 Task: Look for space in Surkhpur, Pakistan from 6th June, 2023 to 8th June, 2023 for 2 adults in price range Rs.7000 to Rs.12000. Place can be private room with 1  bedroom having 2 beds and 1 bathroom. Property type can be house, flat, guest house. Amenities needed are: wifi. Booking option can be shelf check-in. Required host language is English.
Action: Mouse moved to (573, 116)
Screenshot: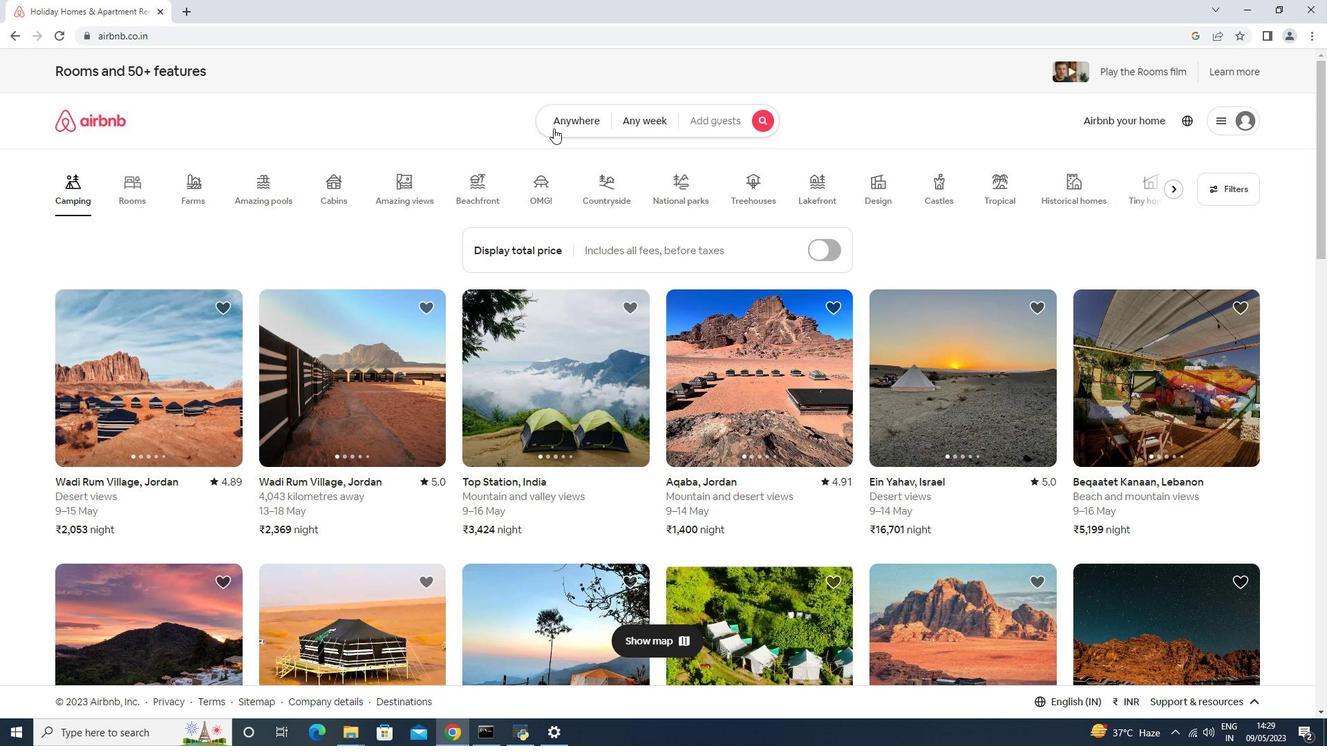 
Action: Mouse pressed left at (573, 116)
Screenshot: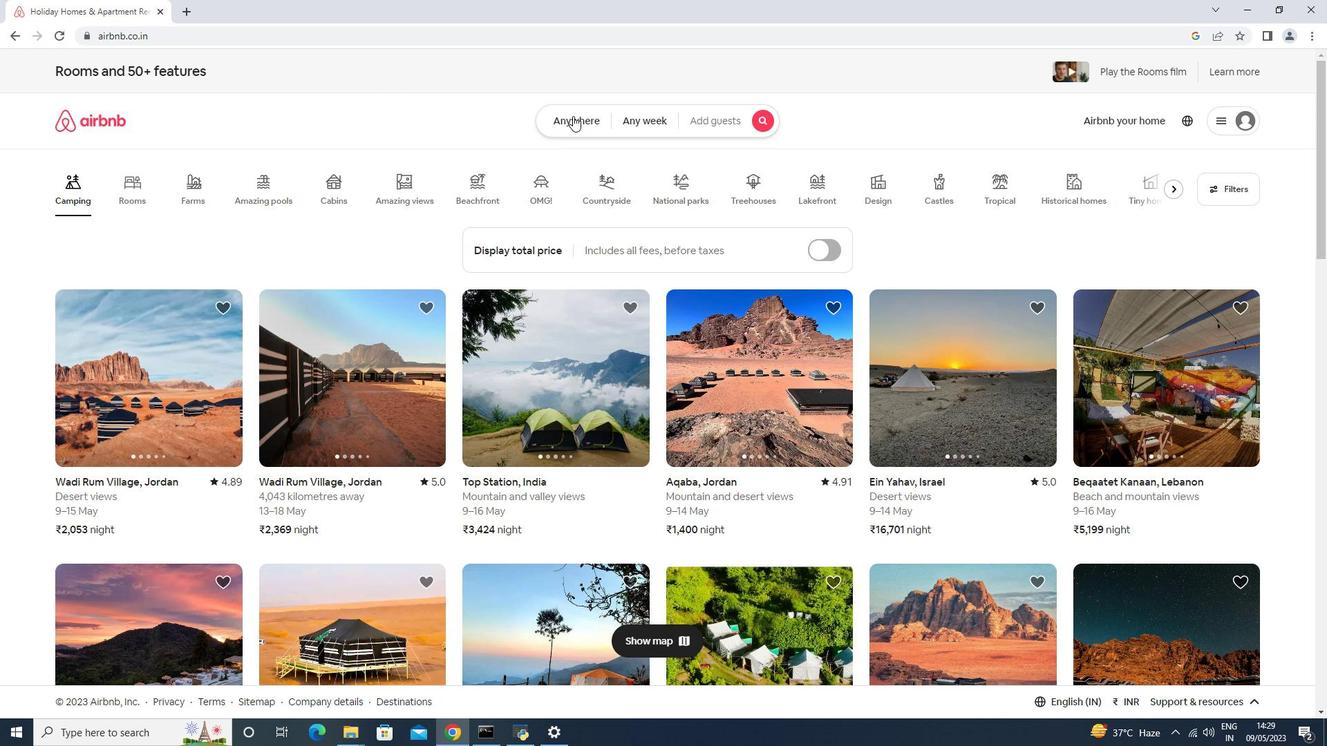 
Action: Mouse moved to (501, 167)
Screenshot: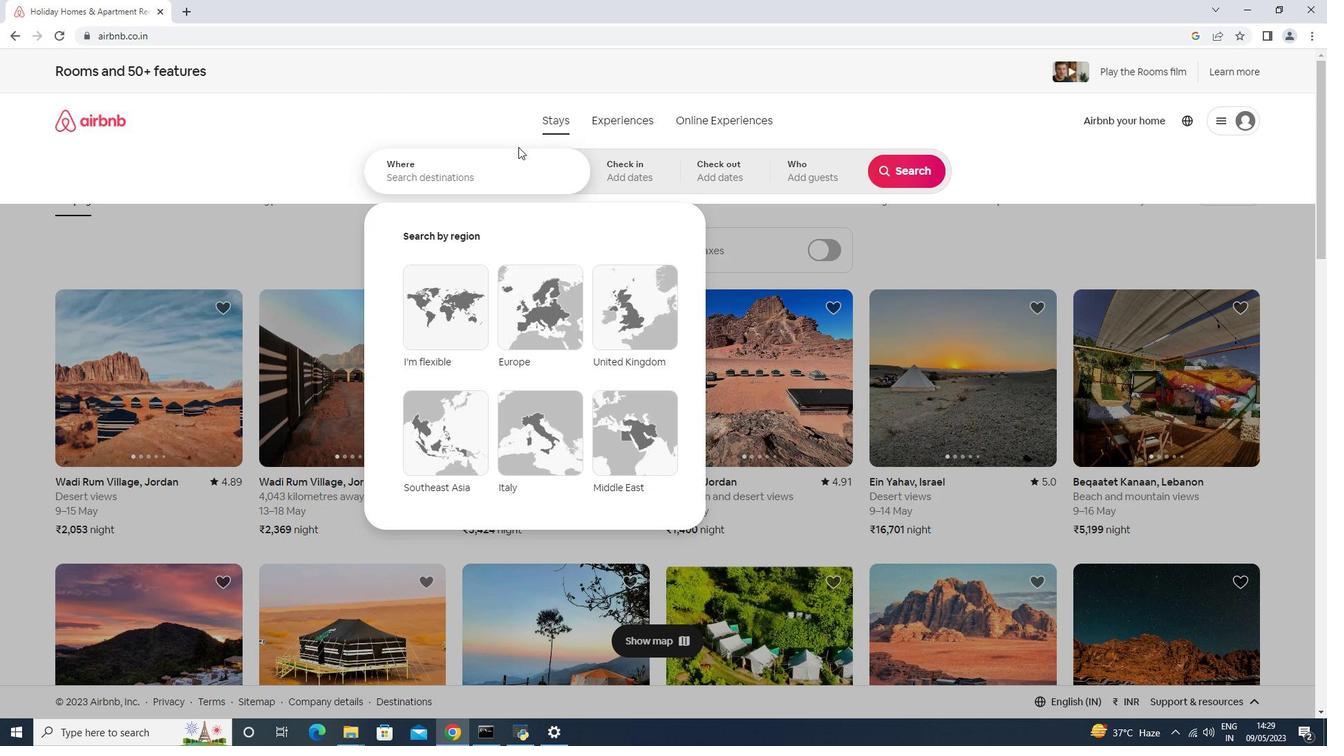 
Action: Mouse pressed left at (501, 167)
Screenshot: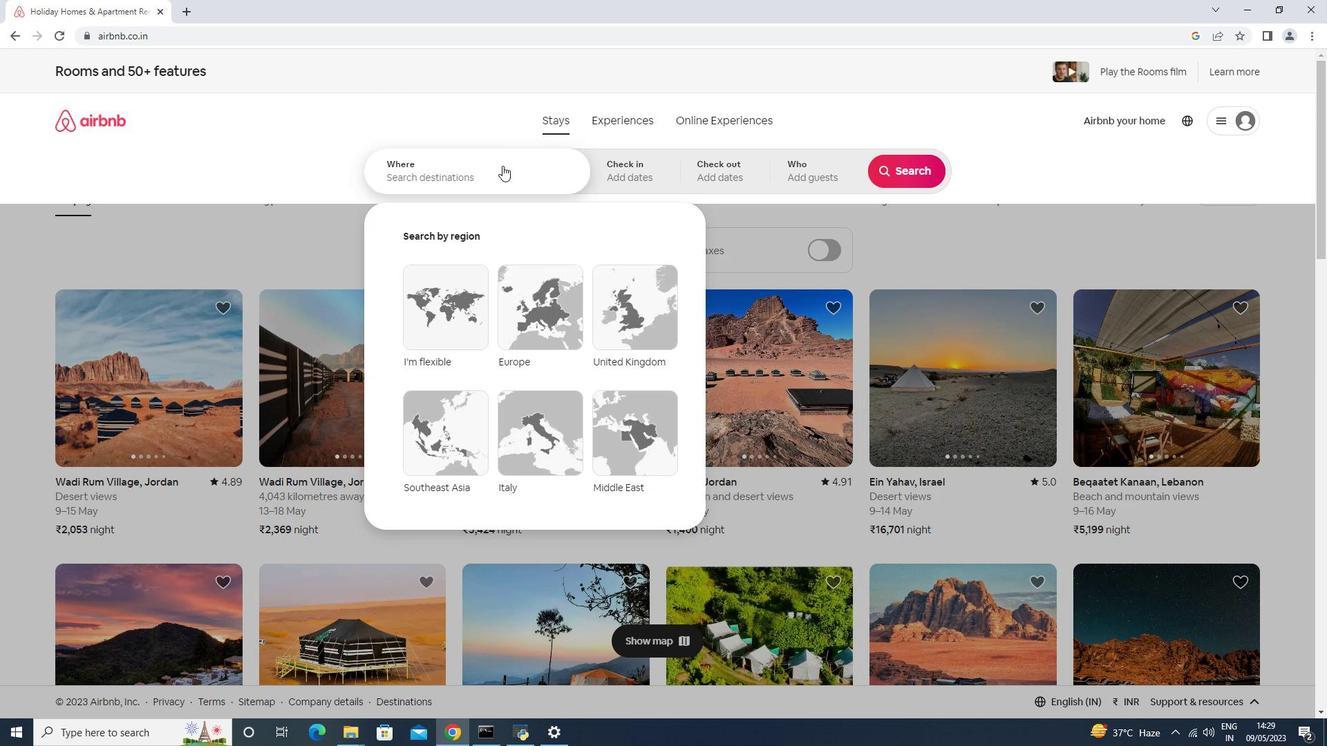 
Action: Key pressed <Key.shift>Surkhpu,<Key.space><Key.shift>Pakistan<Key.down><Key.enter>
Screenshot: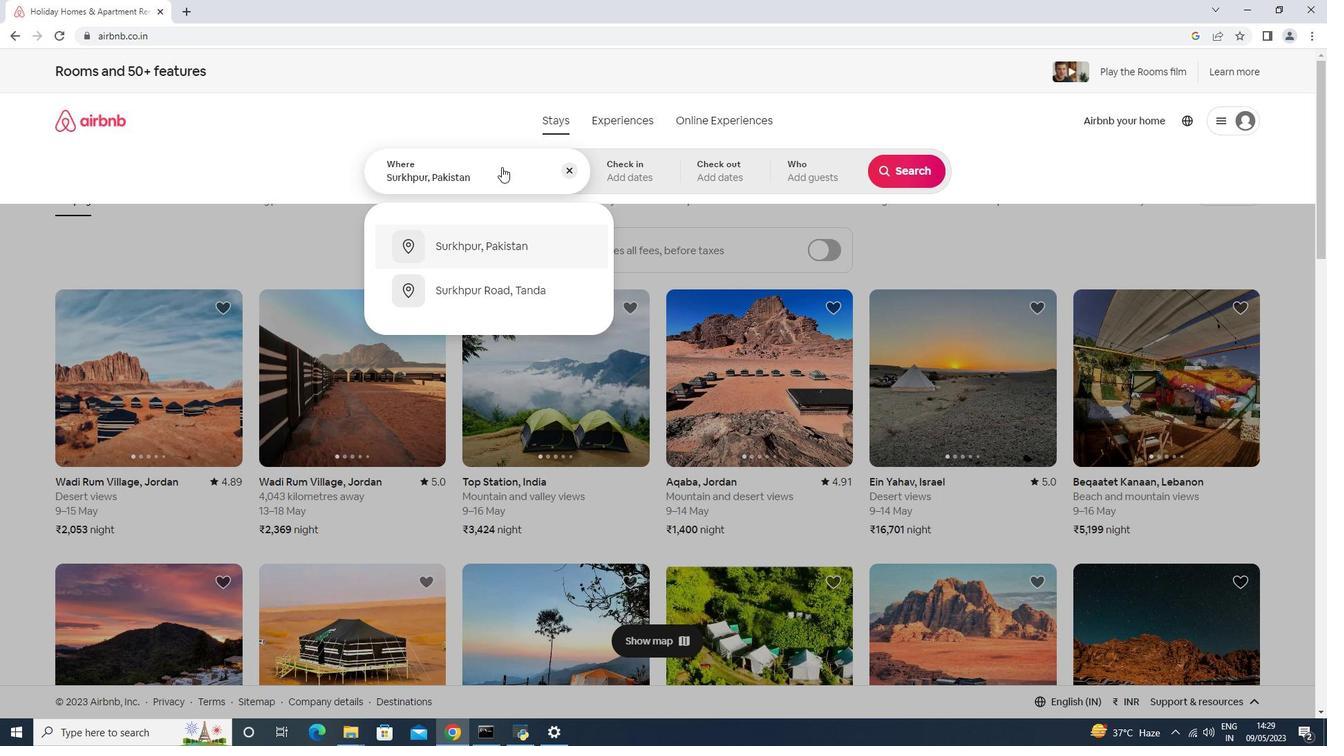 
Action: Mouse moved to (767, 375)
Screenshot: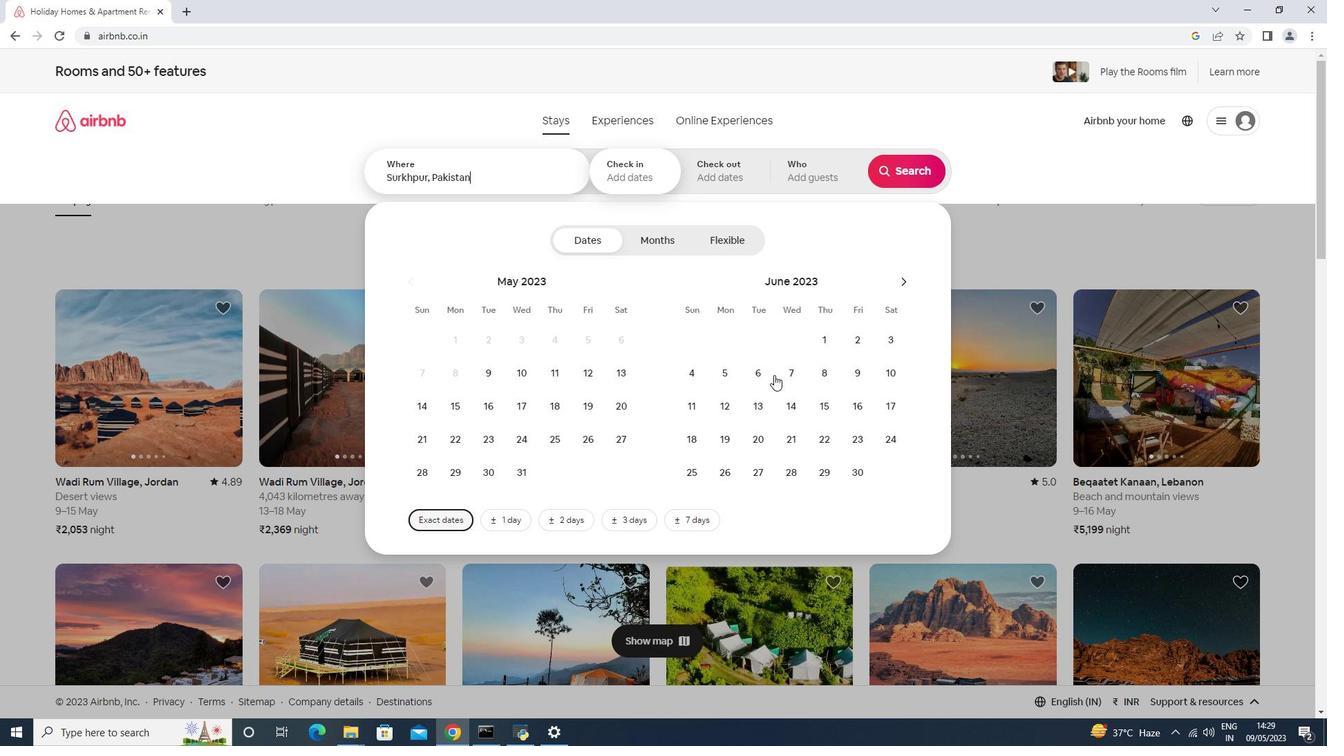 
Action: Mouse pressed left at (767, 375)
Screenshot: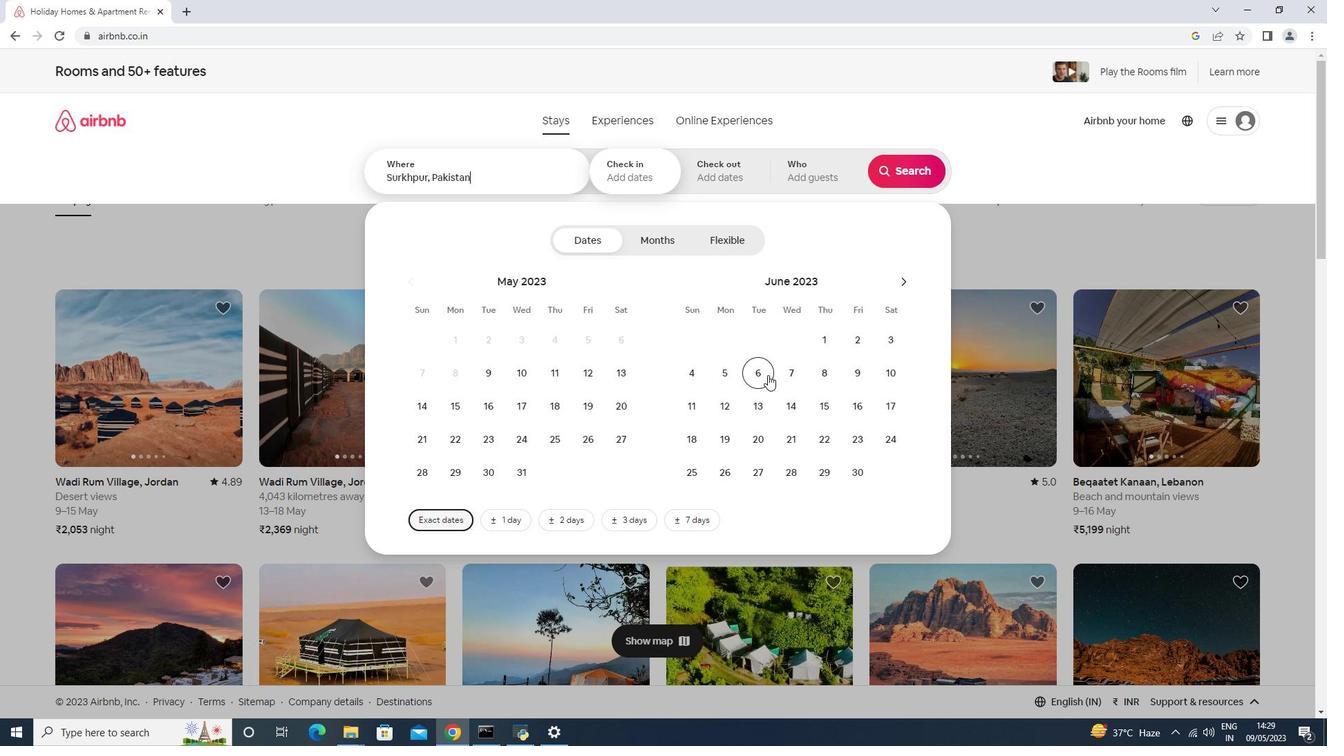 
Action: Mouse moved to (824, 372)
Screenshot: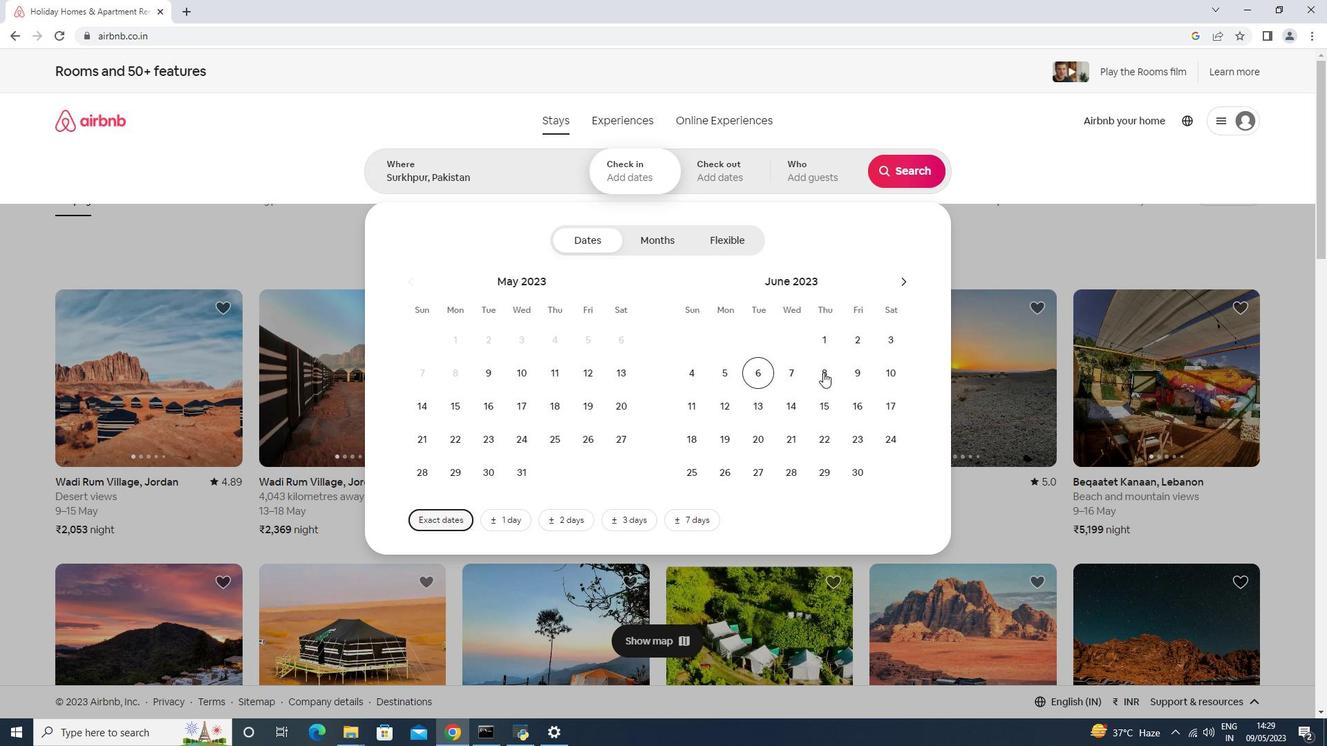 
Action: Mouse pressed left at (824, 372)
Screenshot: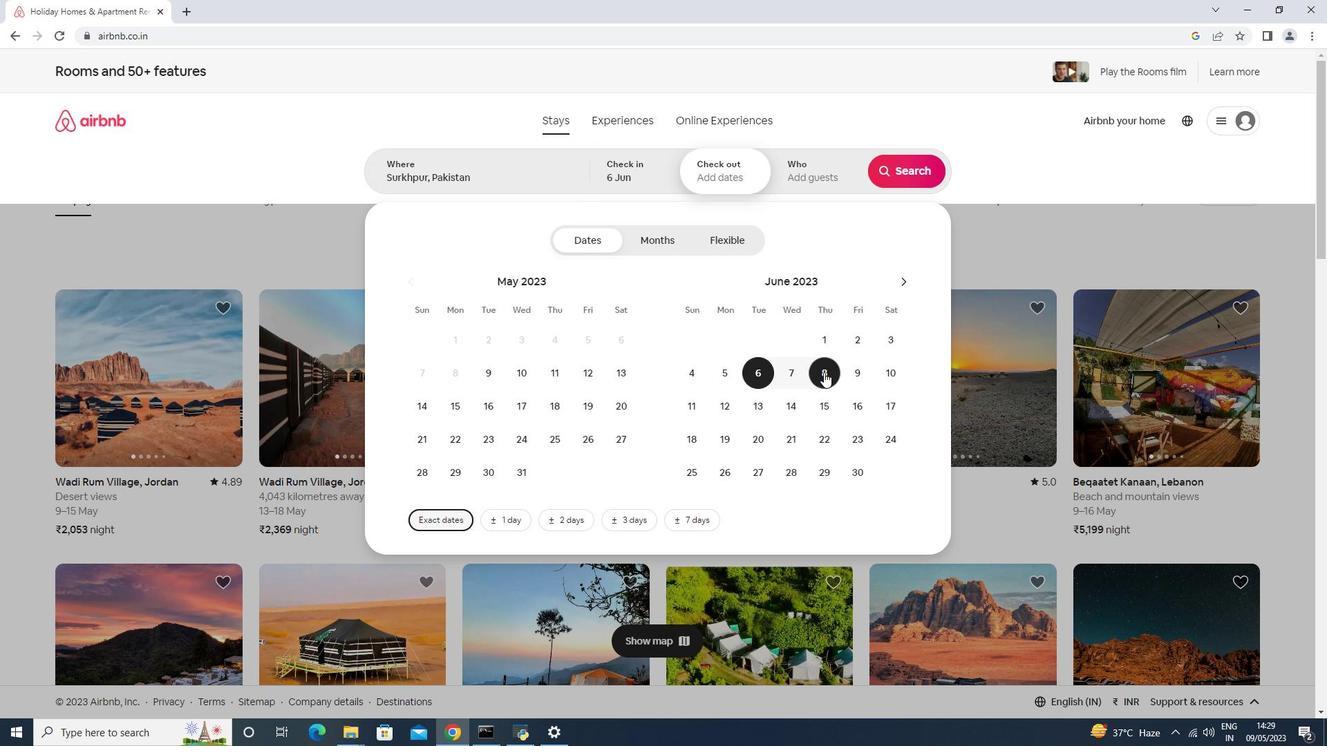 
Action: Mouse moved to (811, 188)
Screenshot: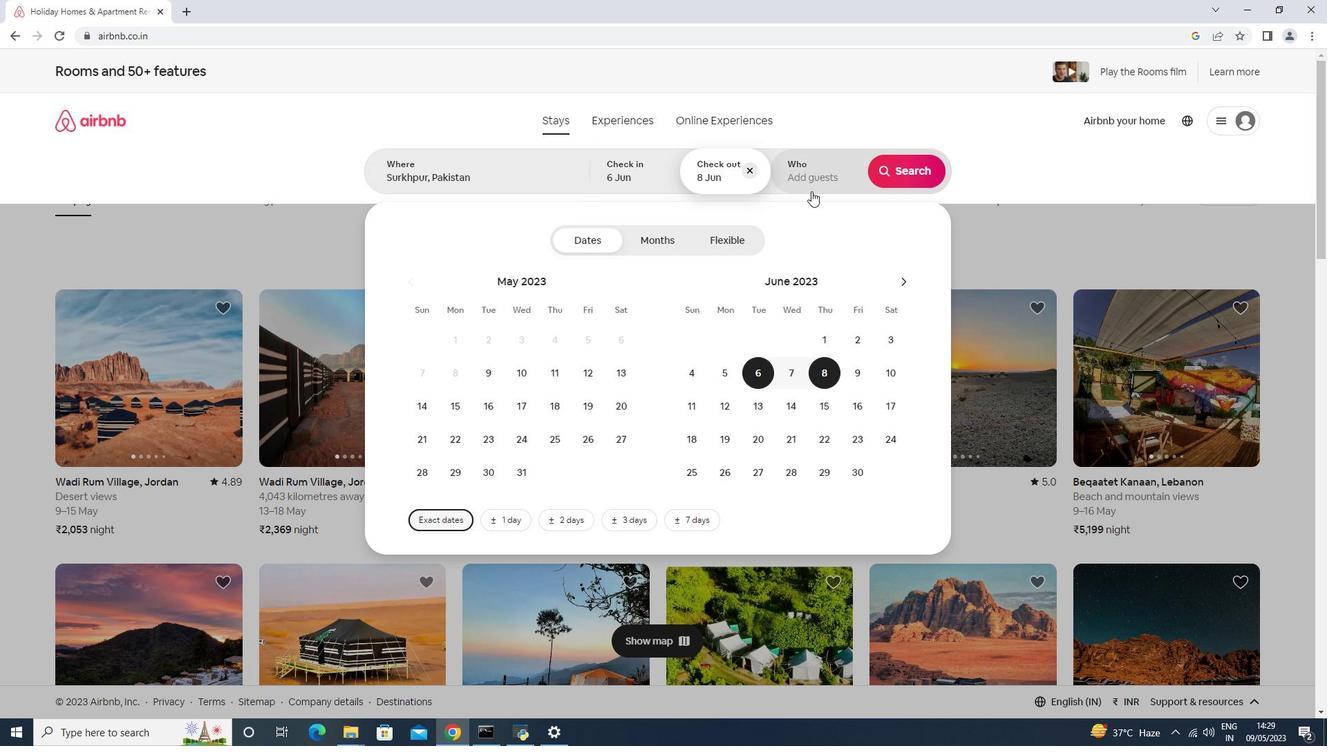 
Action: Mouse pressed left at (811, 188)
Screenshot: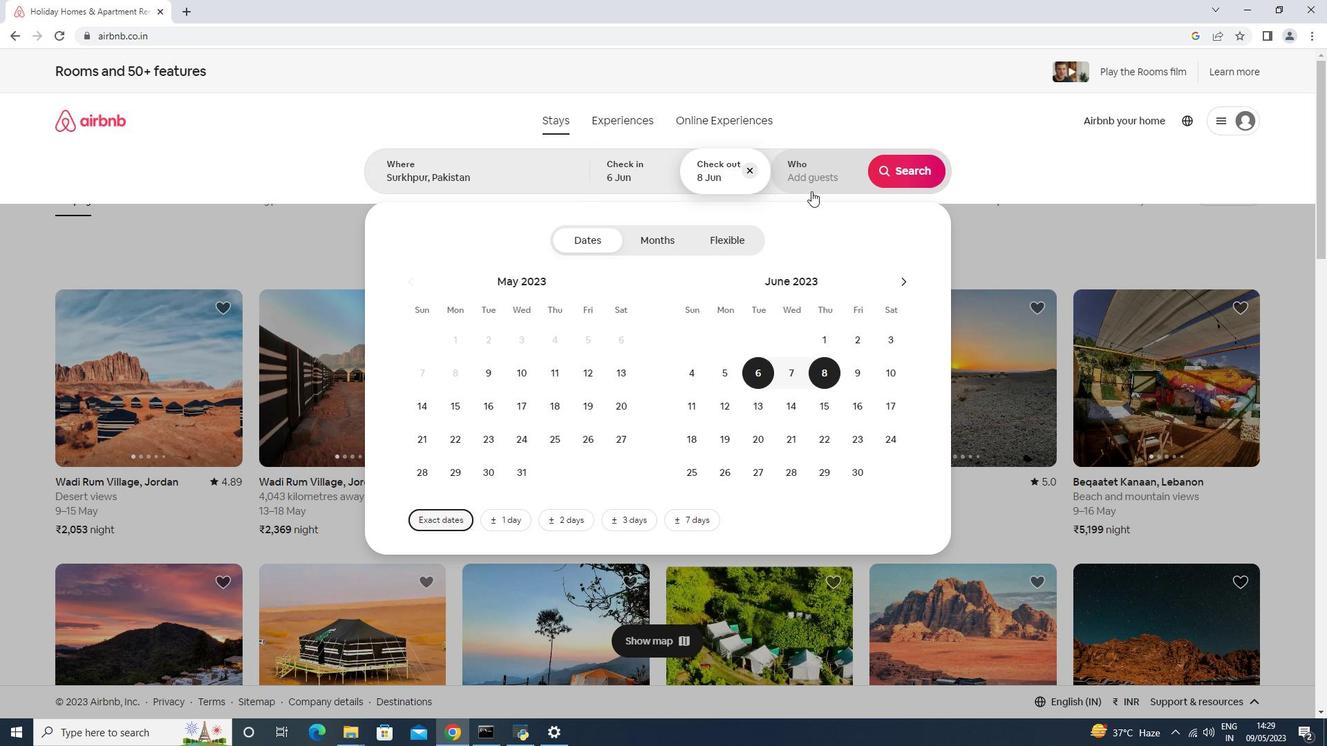 
Action: Mouse moved to (902, 244)
Screenshot: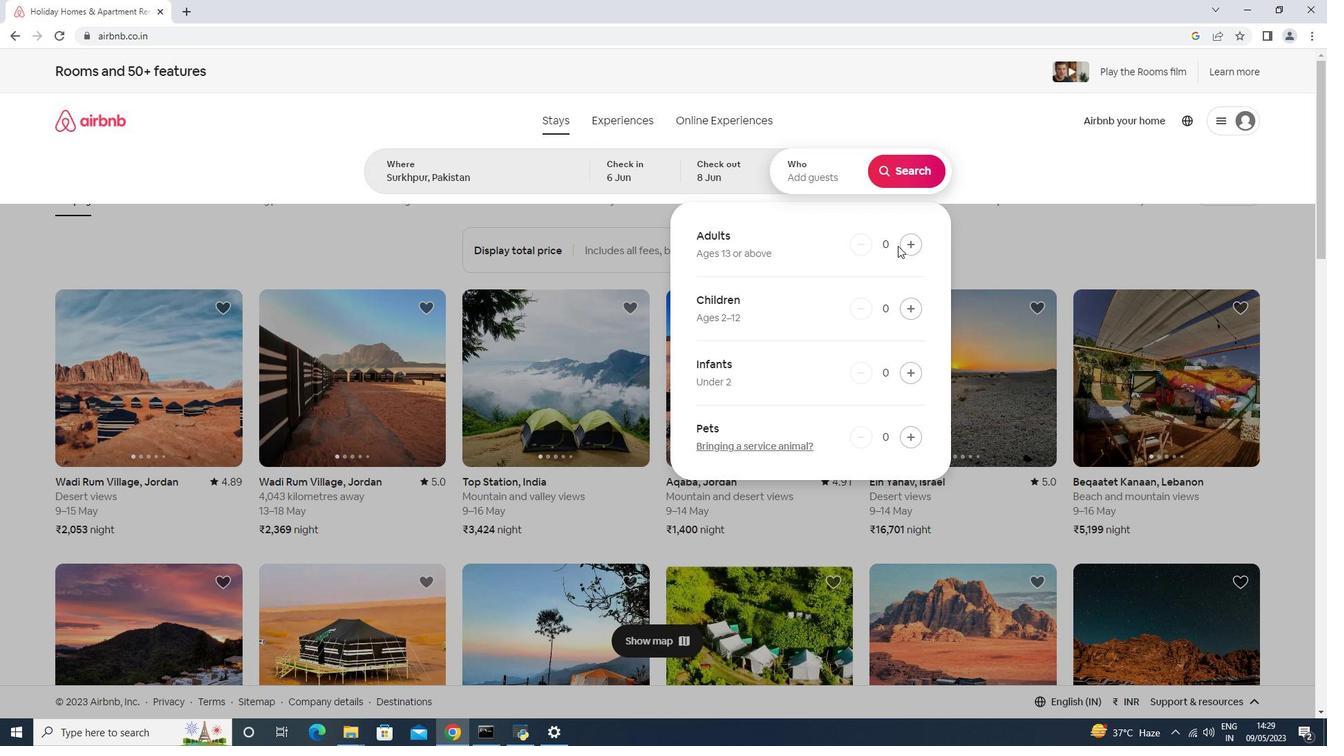 
Action: Mouse pressed left at (902, 244)
Screenshot: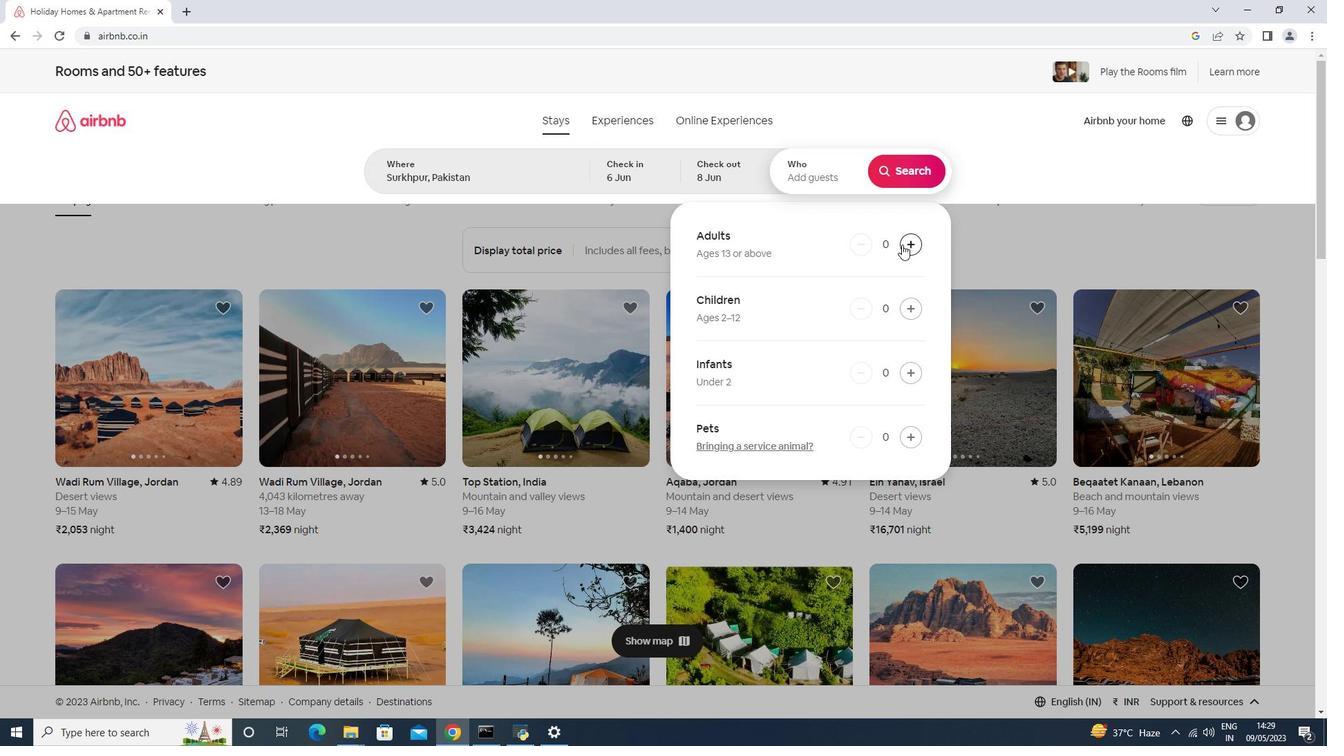 
Action: Mouse pressed left at (902, 244)
Screenshot: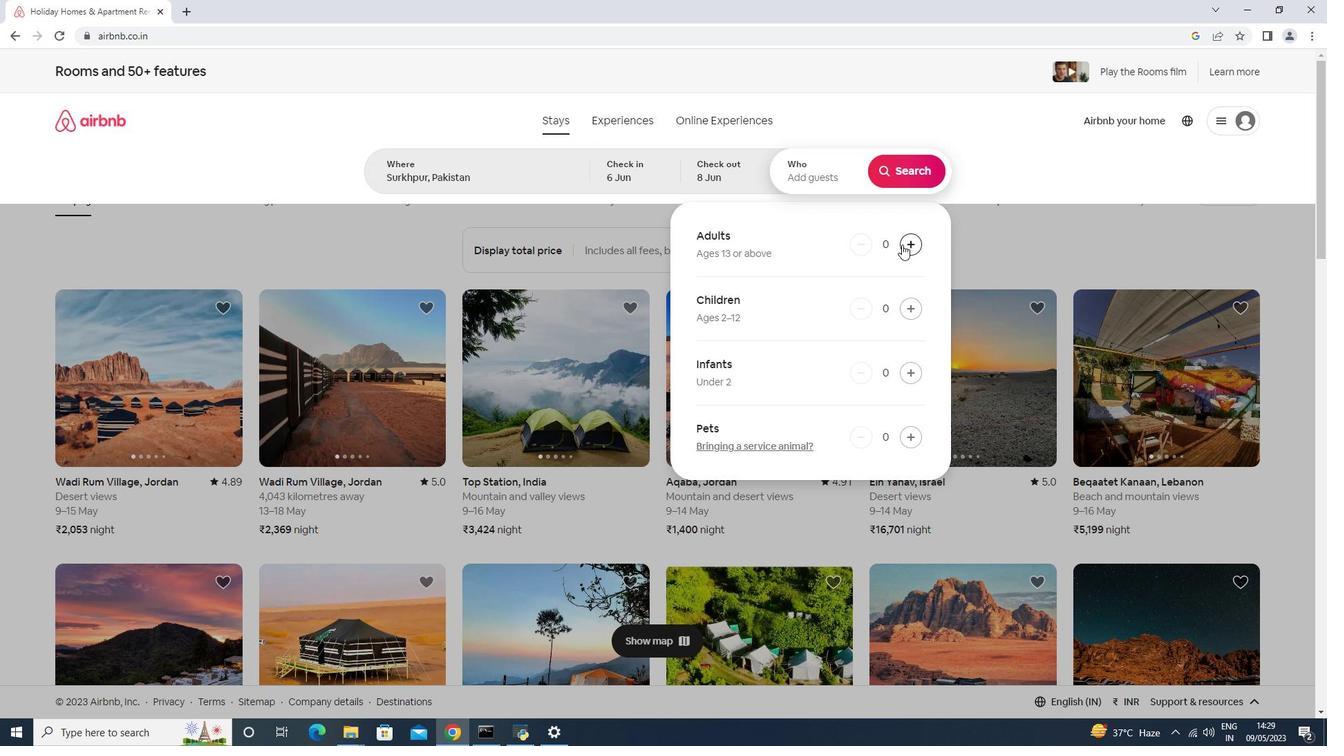 
Action: Mouse moved to (902, 172)
Screenshot: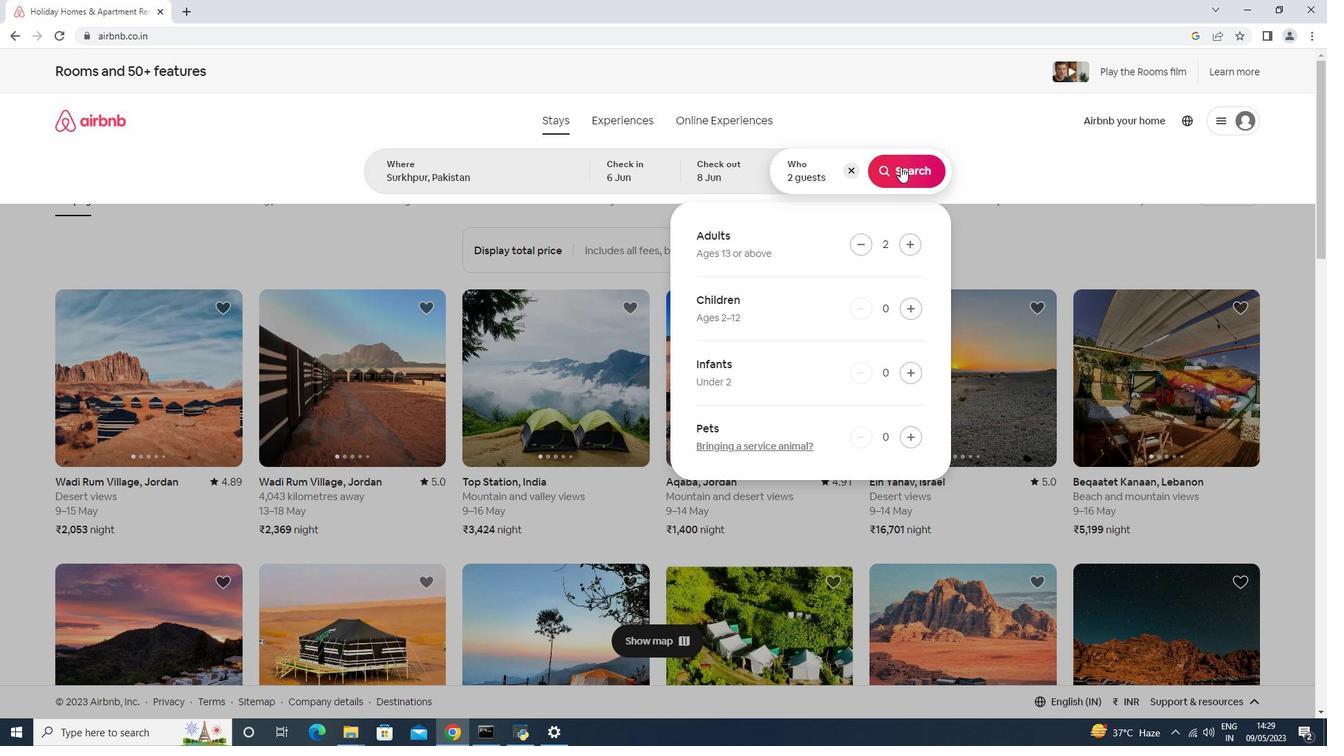 
Action: Mouse pressed left at (902, 172)
Screenshot: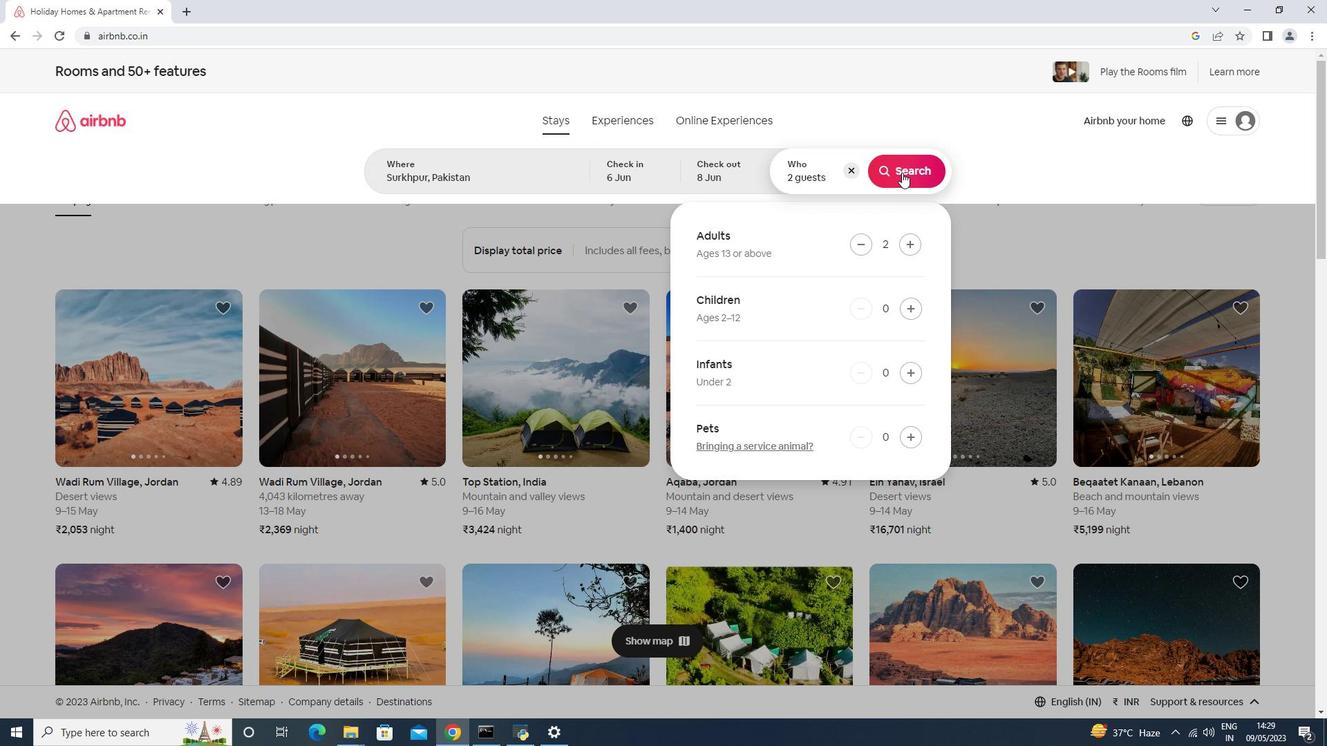 
Action: Mouse moved to (1246, 129)
Screenshot: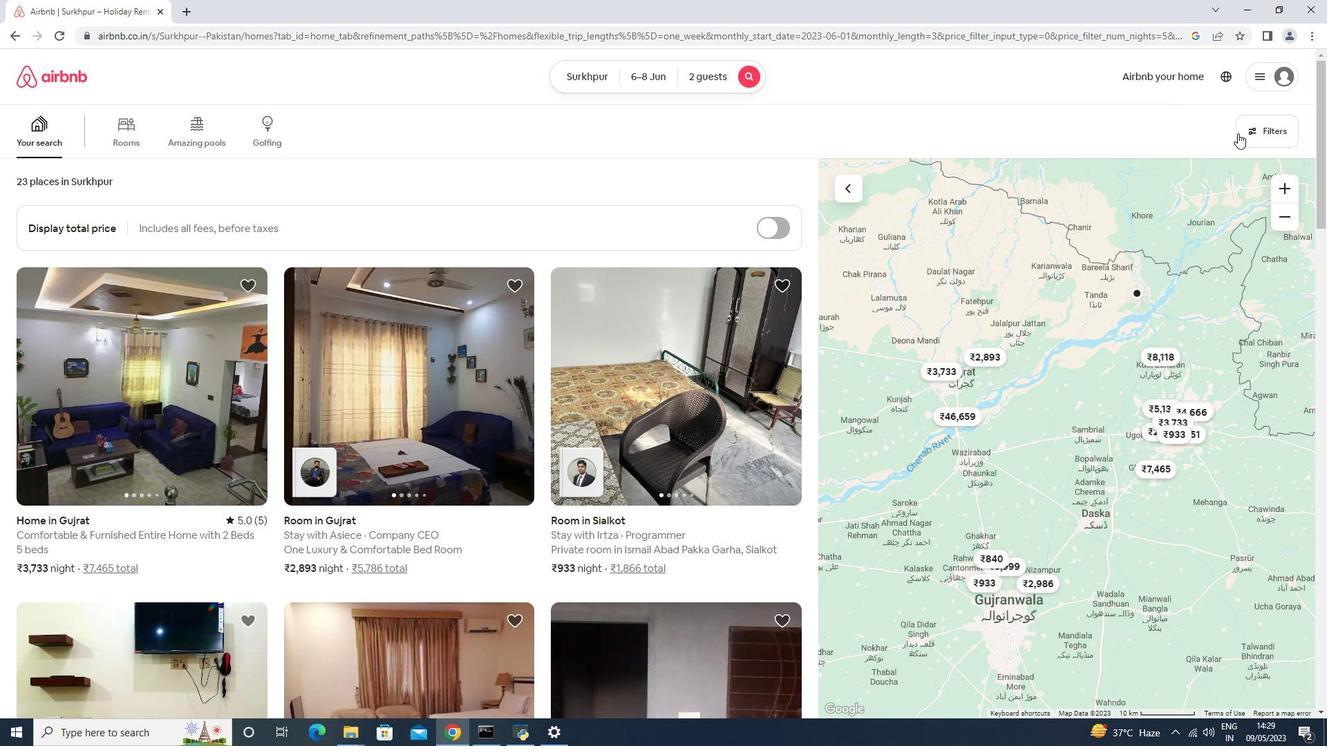 
Action: Mouse pressed left at (1246, 129)
Screenshot: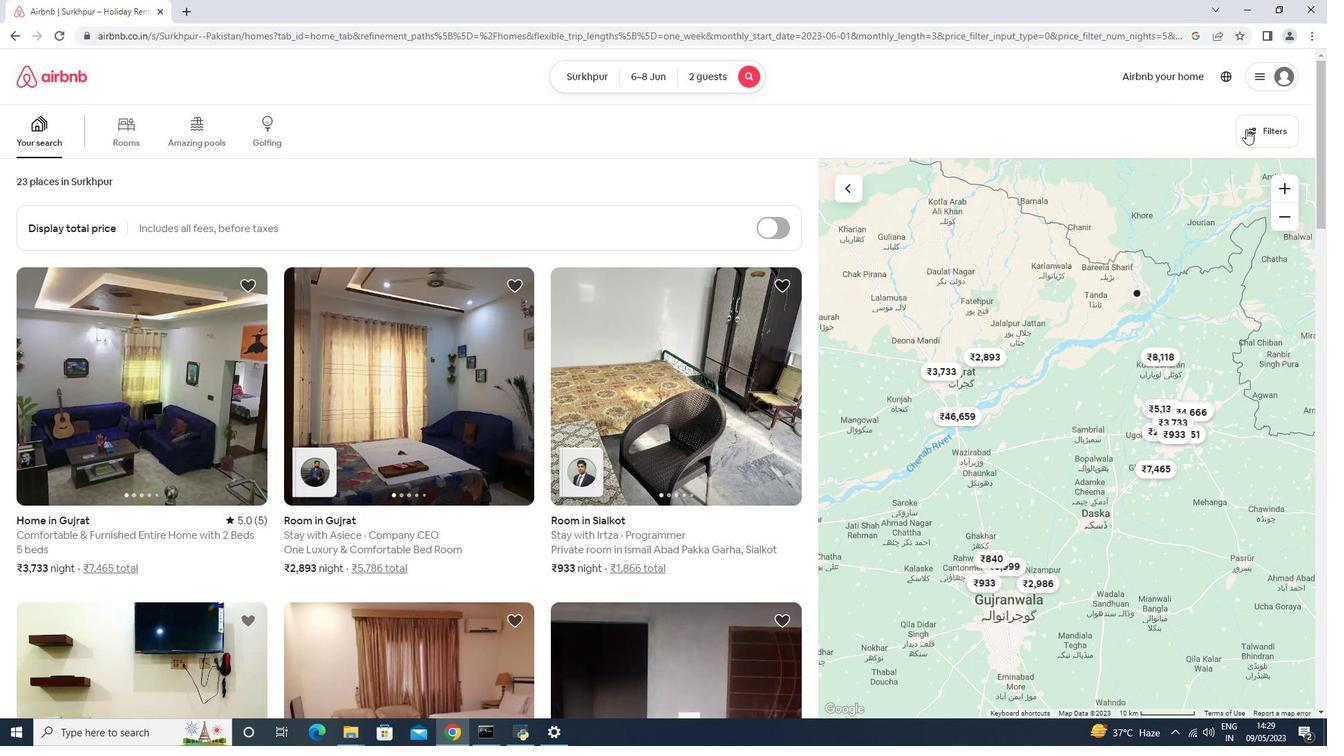
Action: Mouse moved to (583, 460)
Screenshot: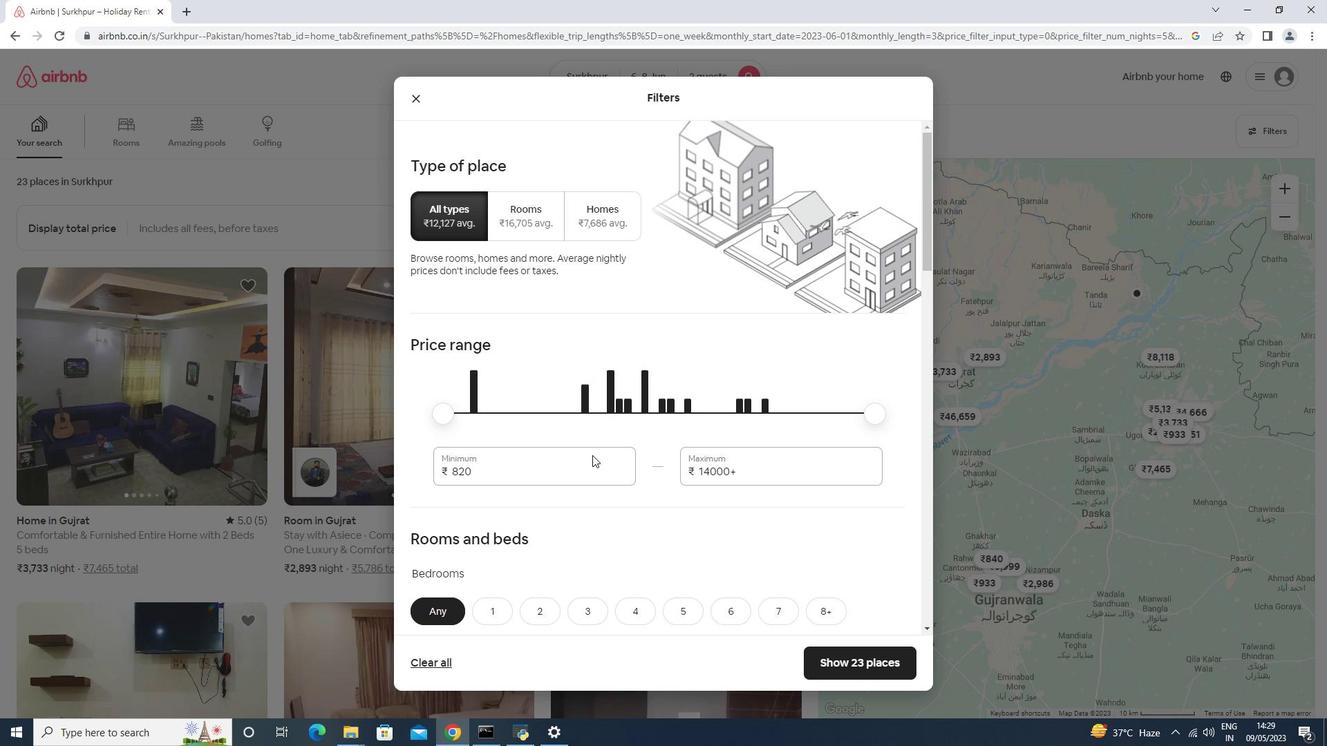 
Action: Mouse pressed left at (583, 460)
Screenshot: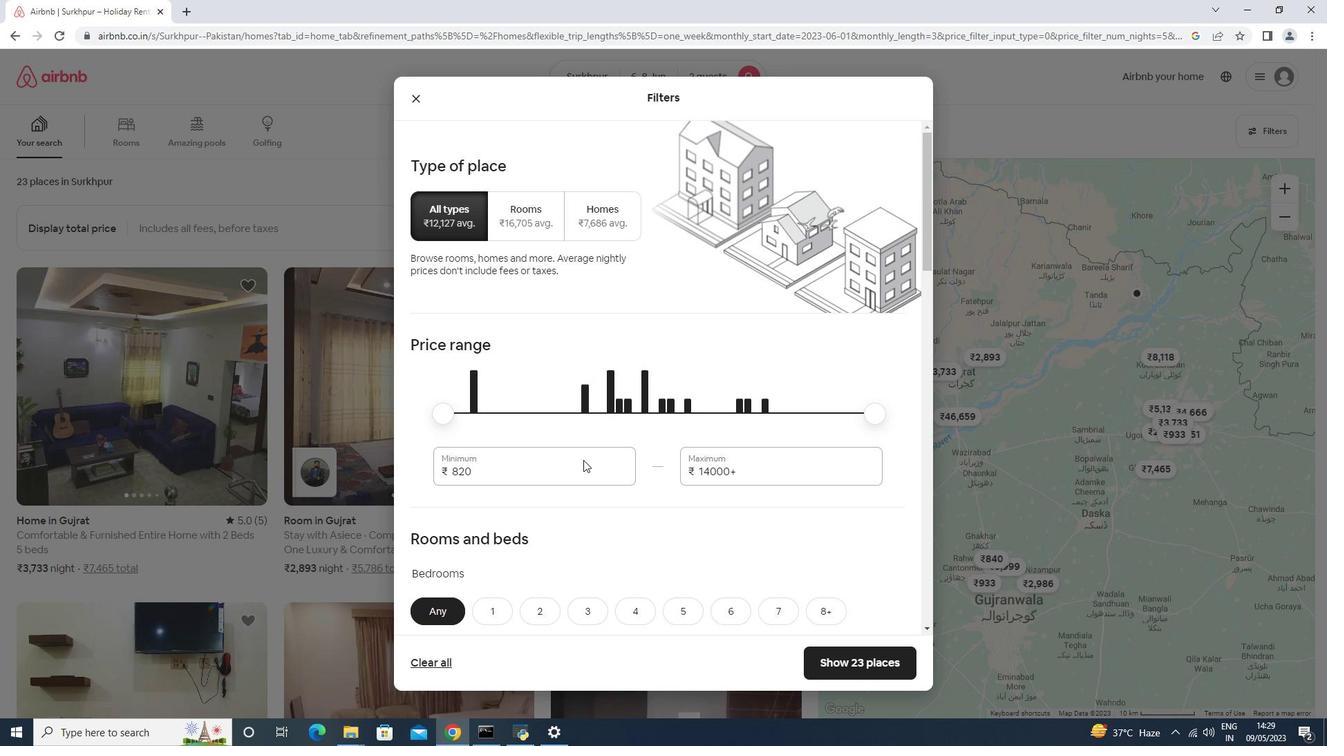 
Action: Key pressed <Key.backspace><Key.backspace><Key.backspace>7000<Key.tab>12000
Screenshot: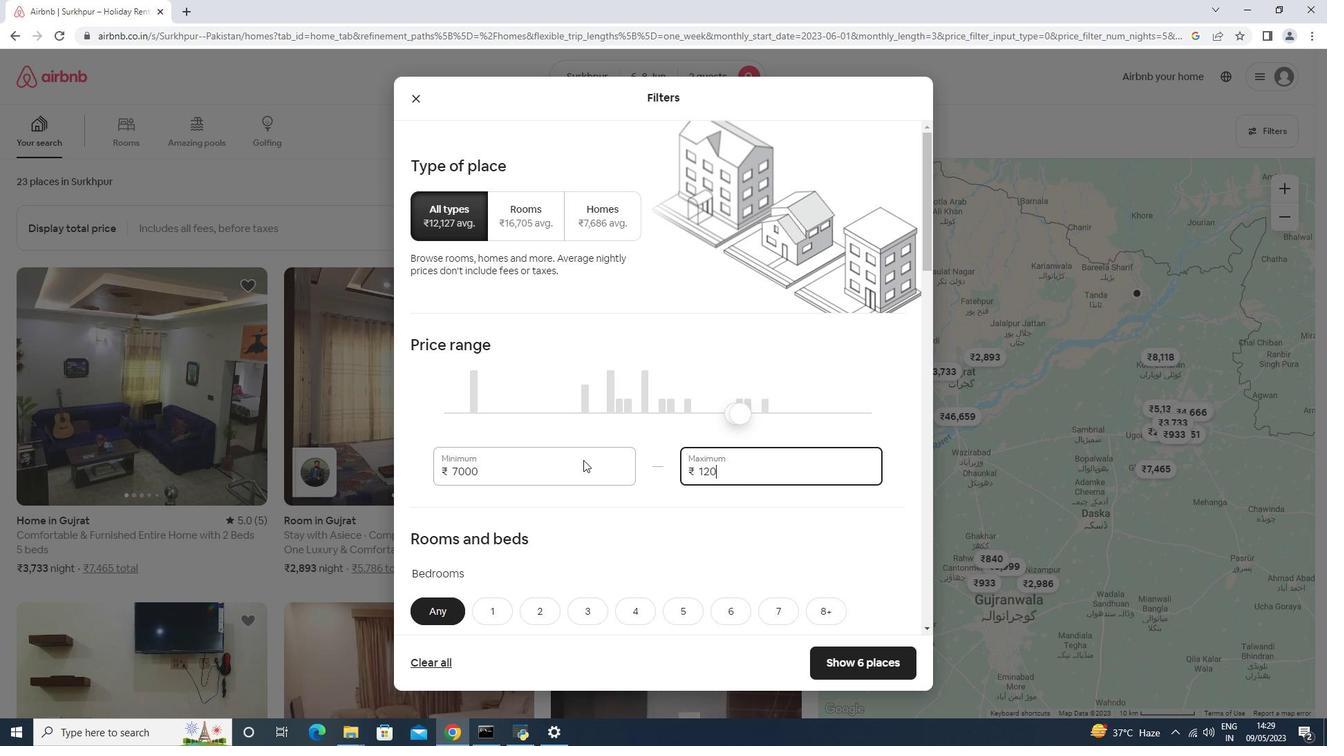 
Action: Mouse moved to (581, 460)
Screenshot: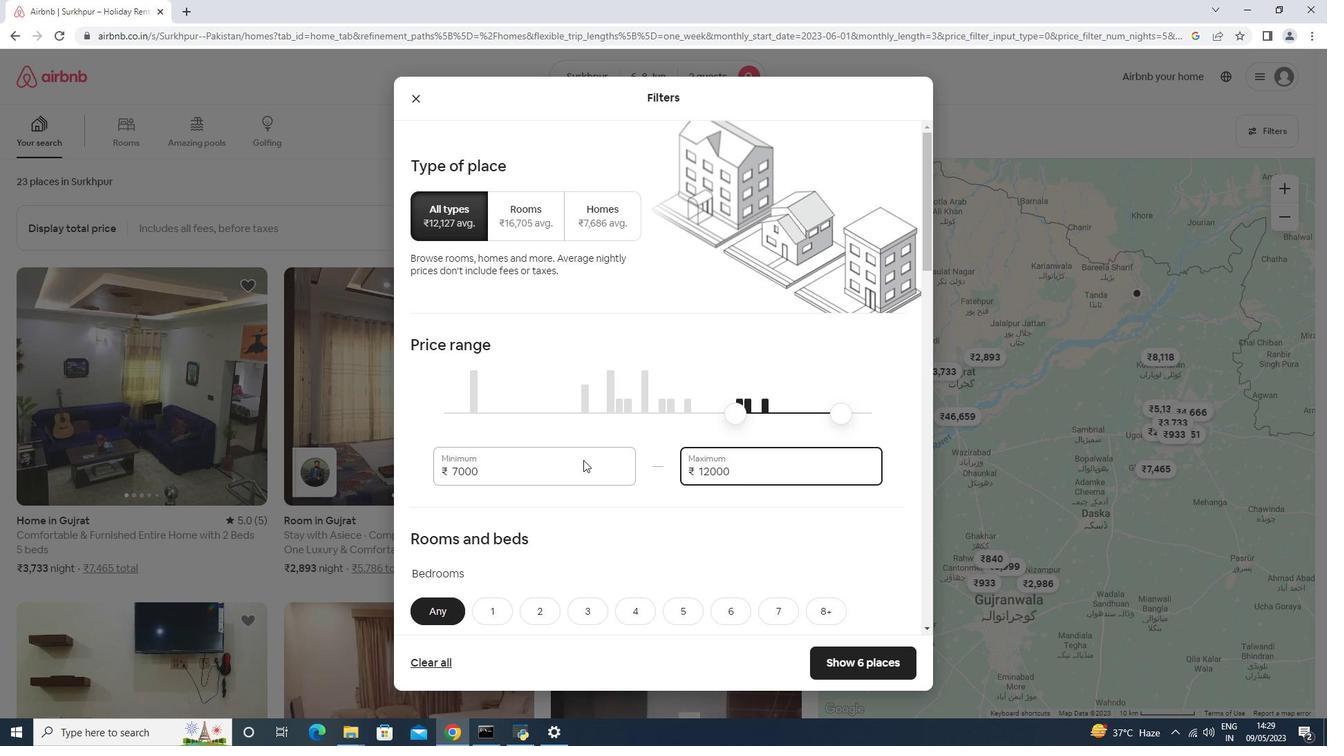 
Action: Mouse scrolled (581, 459) with delta (0, 0)
Screenshot: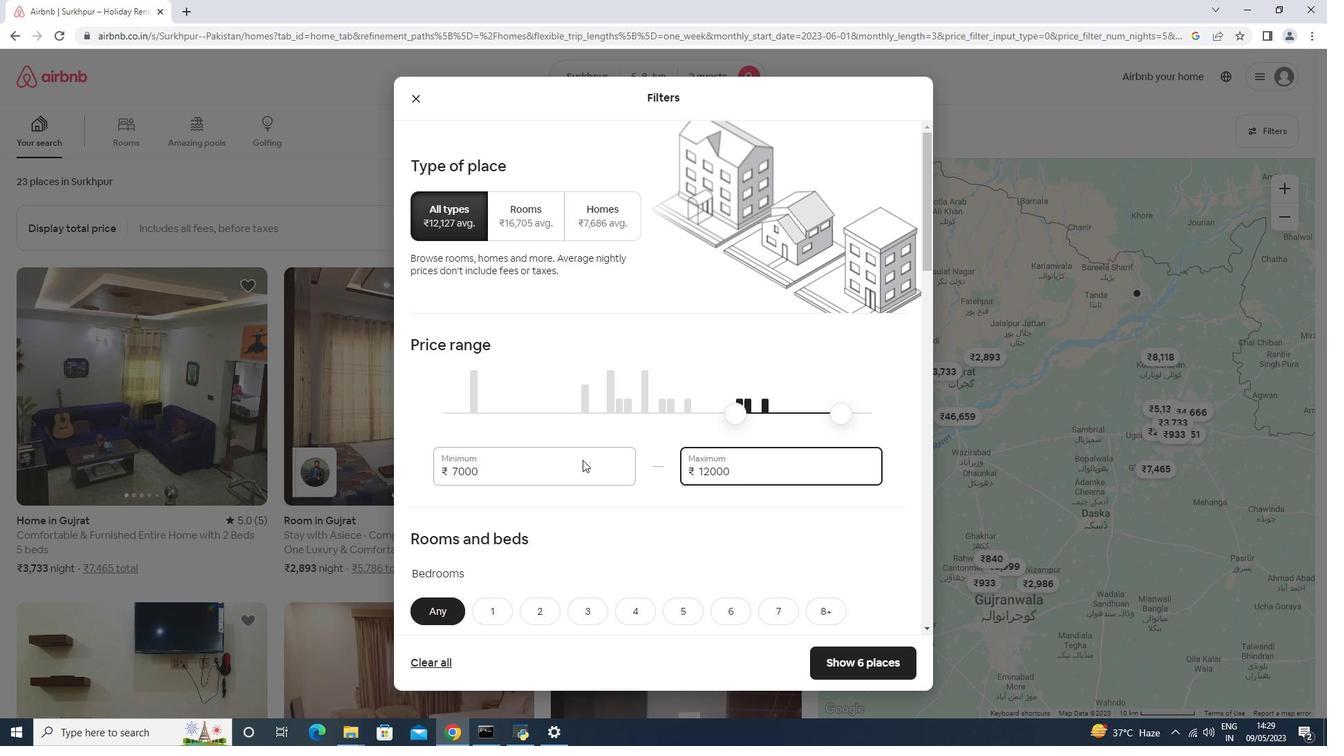 
Action: Mouse scrolled (581, 459) with delta (0, 0)
Screenshot: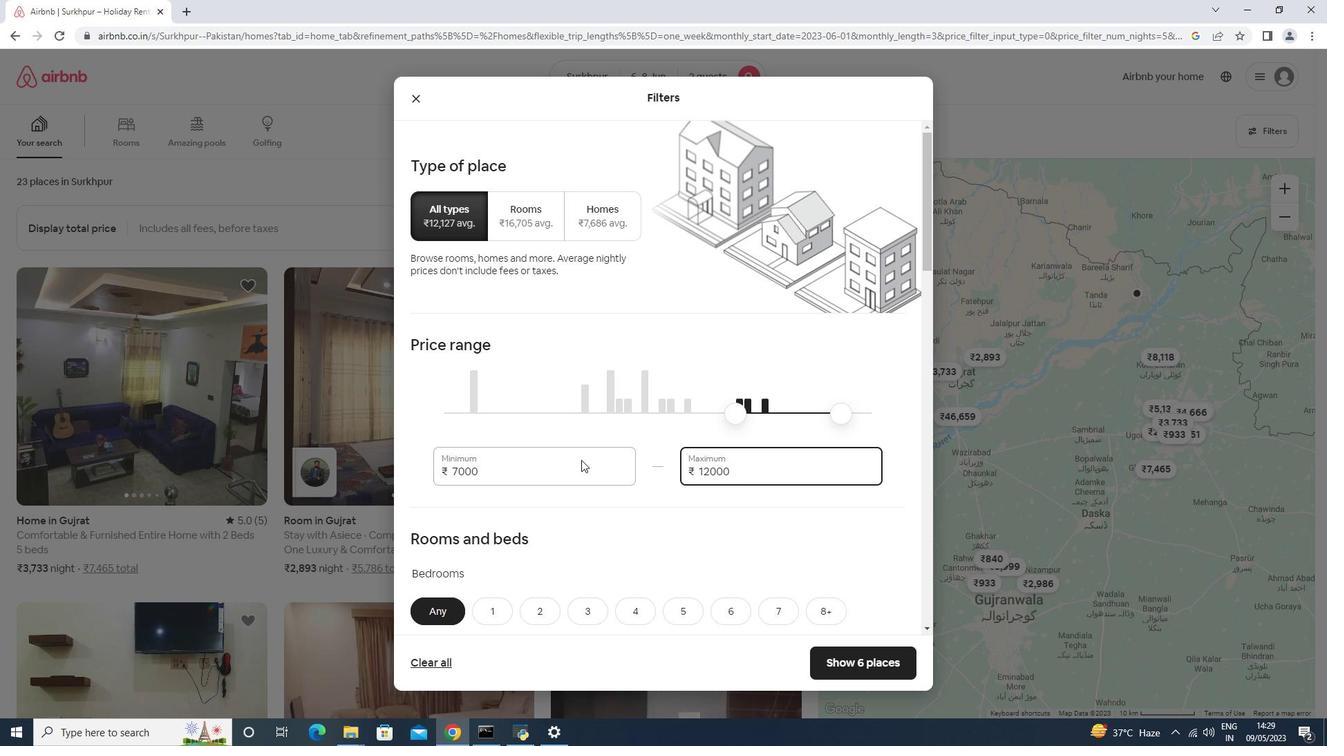 
Action: Mouse scrolled (581, 459) with delta (0, 0)
Screenshot: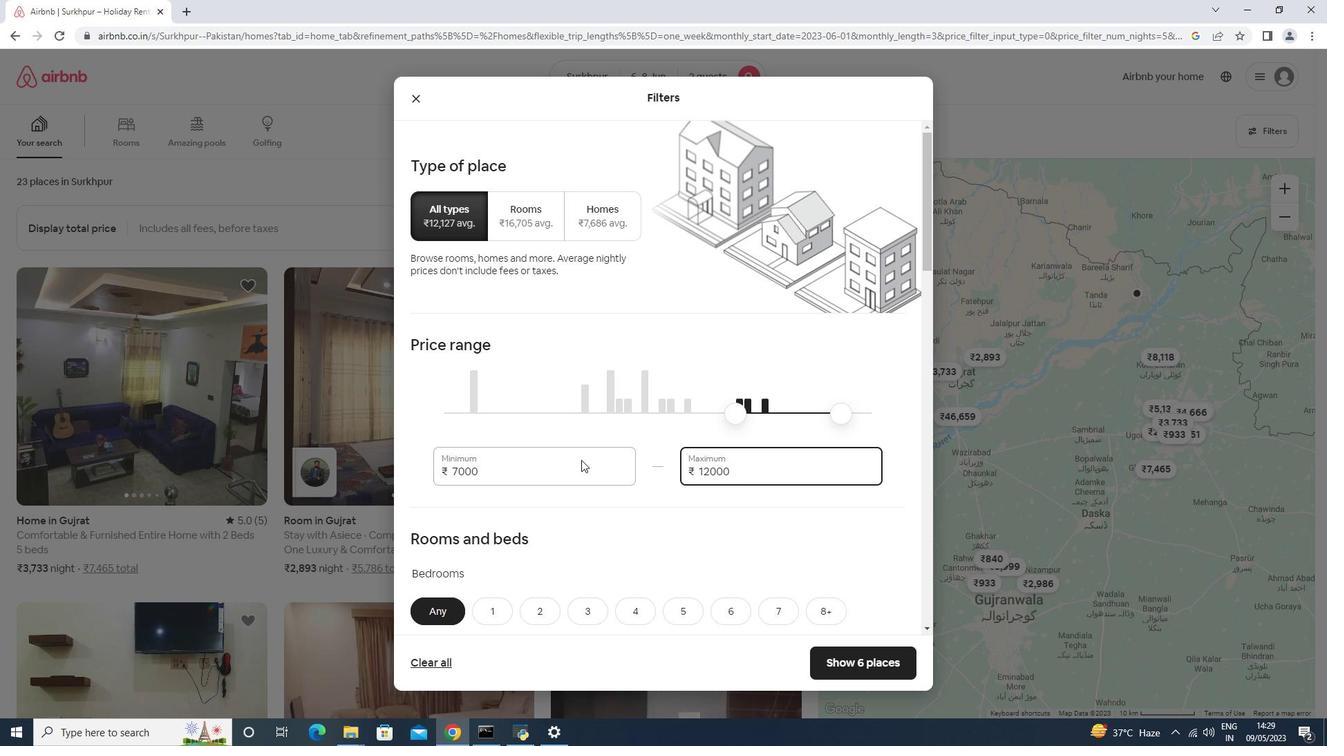
Action: Mouse moved to (580, 460)
Screenshot: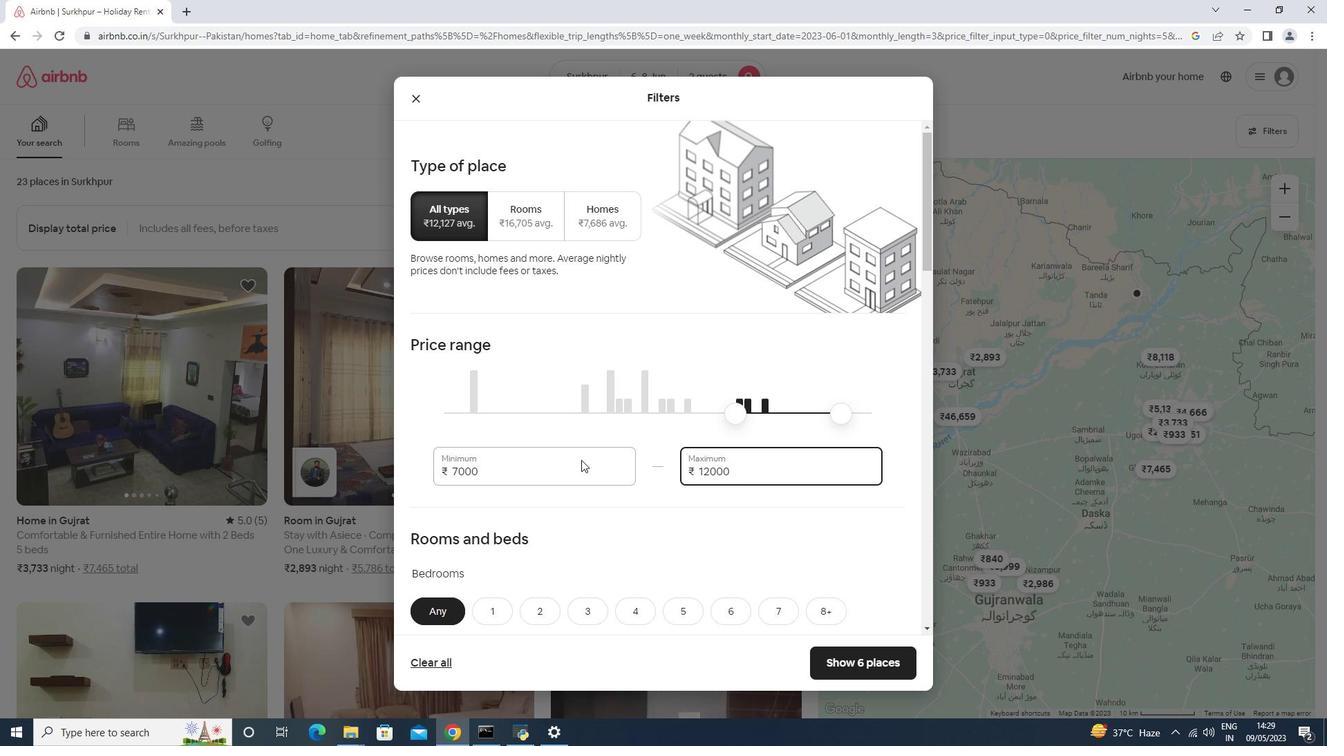 
Action: Mouse scrolled (580, 459) with delta (0, 0)
Screenshot: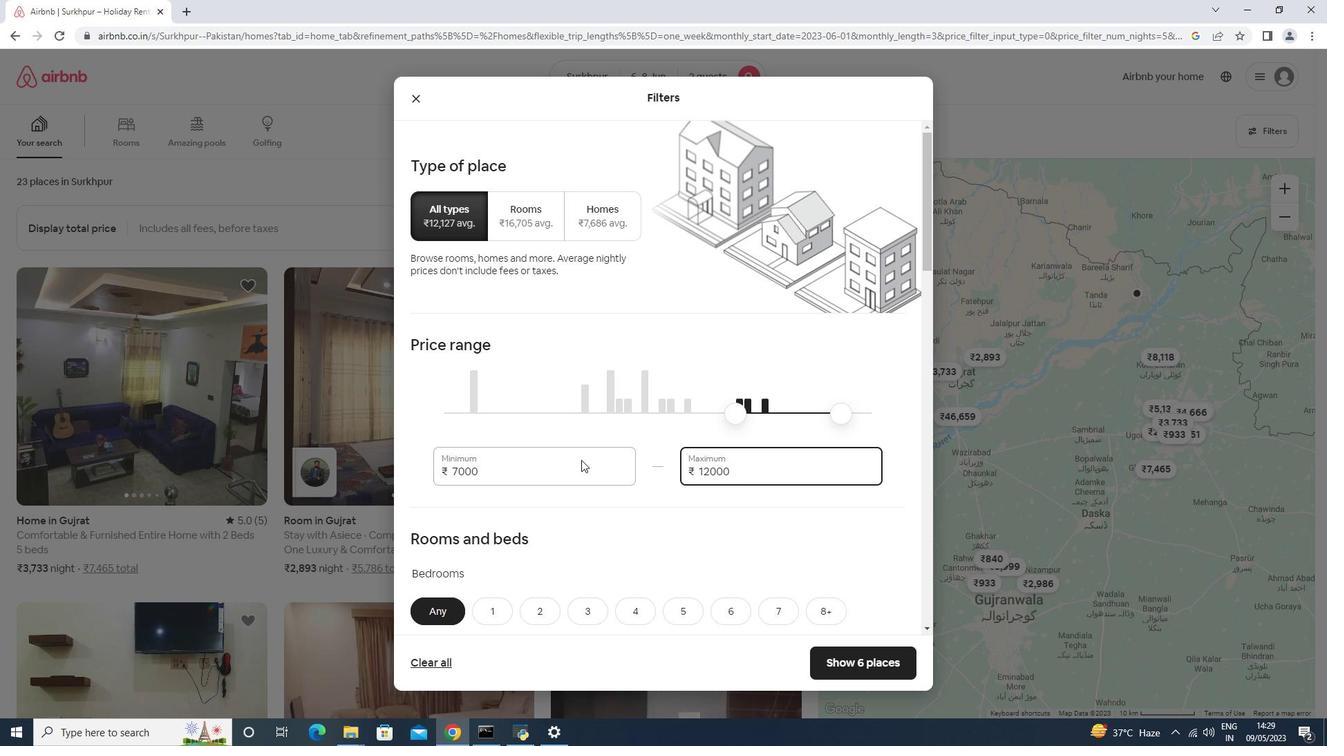 
Action: Mouse moved to (492, 342)
Screenshot: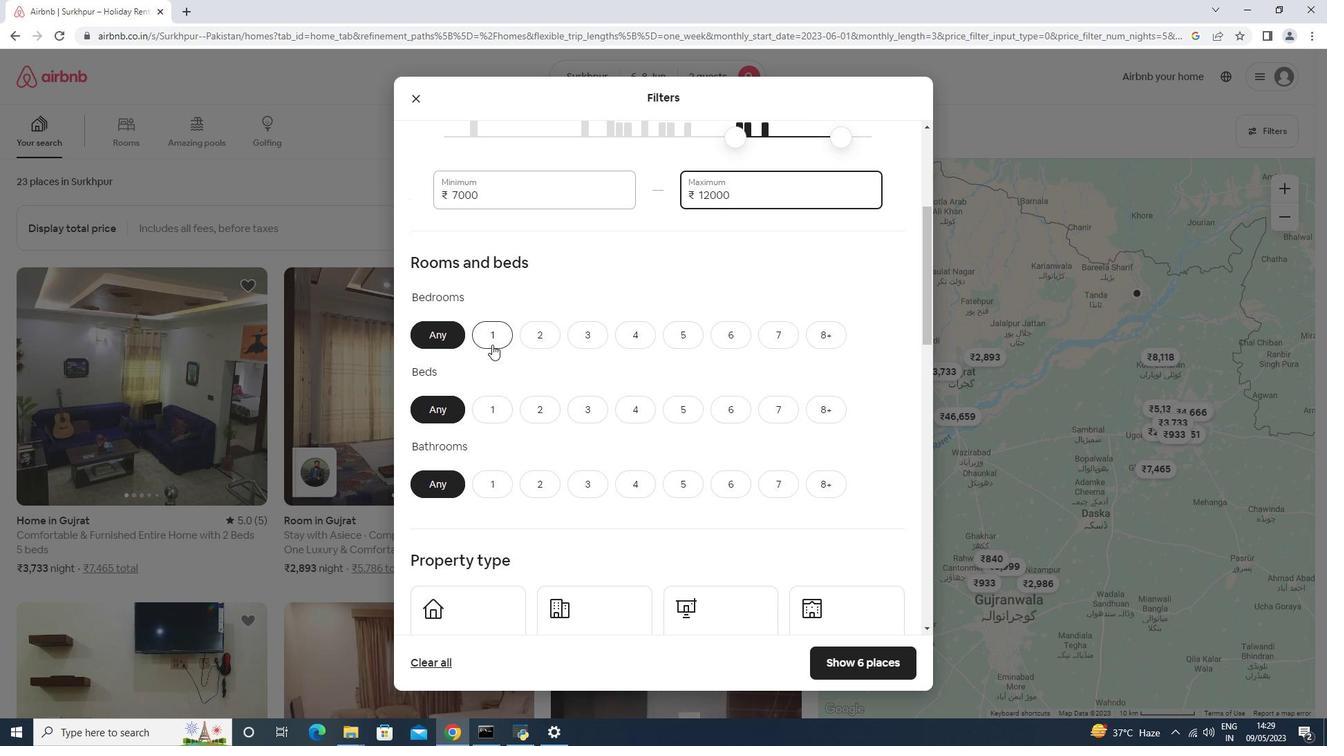 
Action: Mouse pressed left at (492, 342)
Screenshot: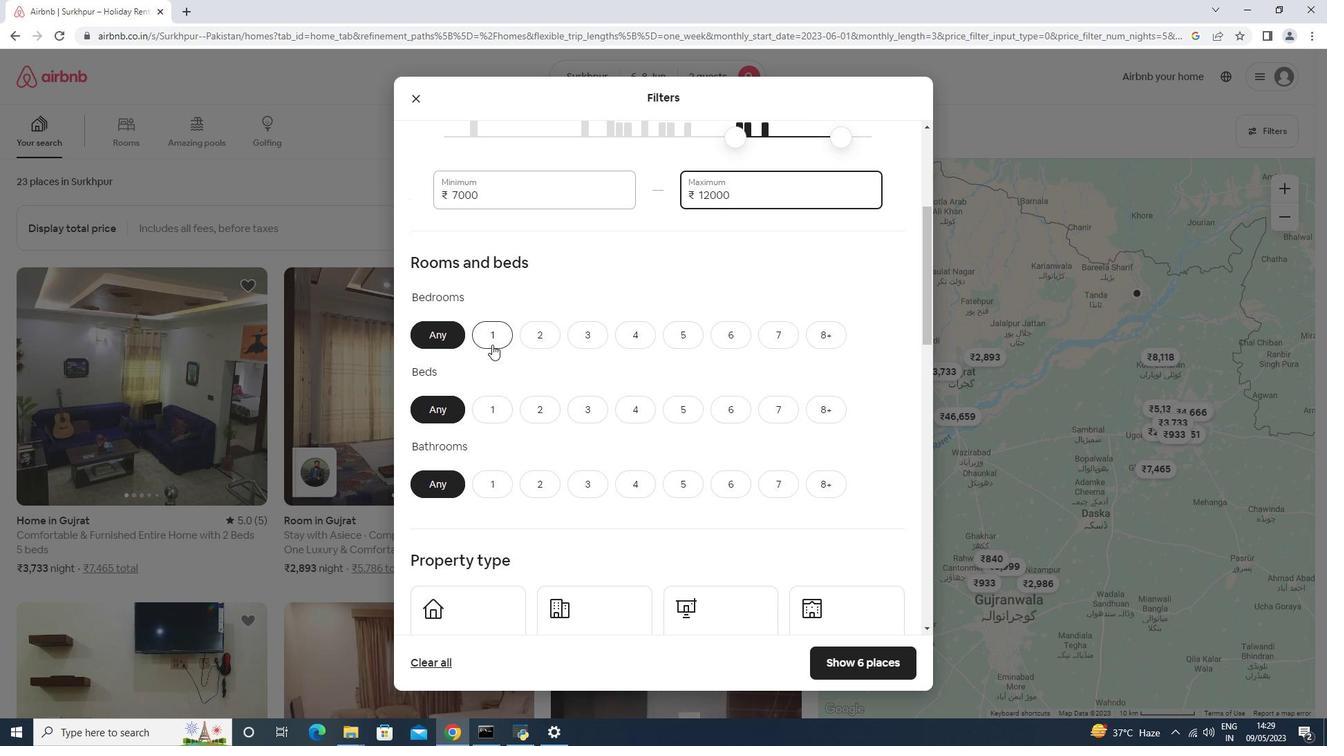 
Action: Mouse moved to (496, 407)
Screenshot: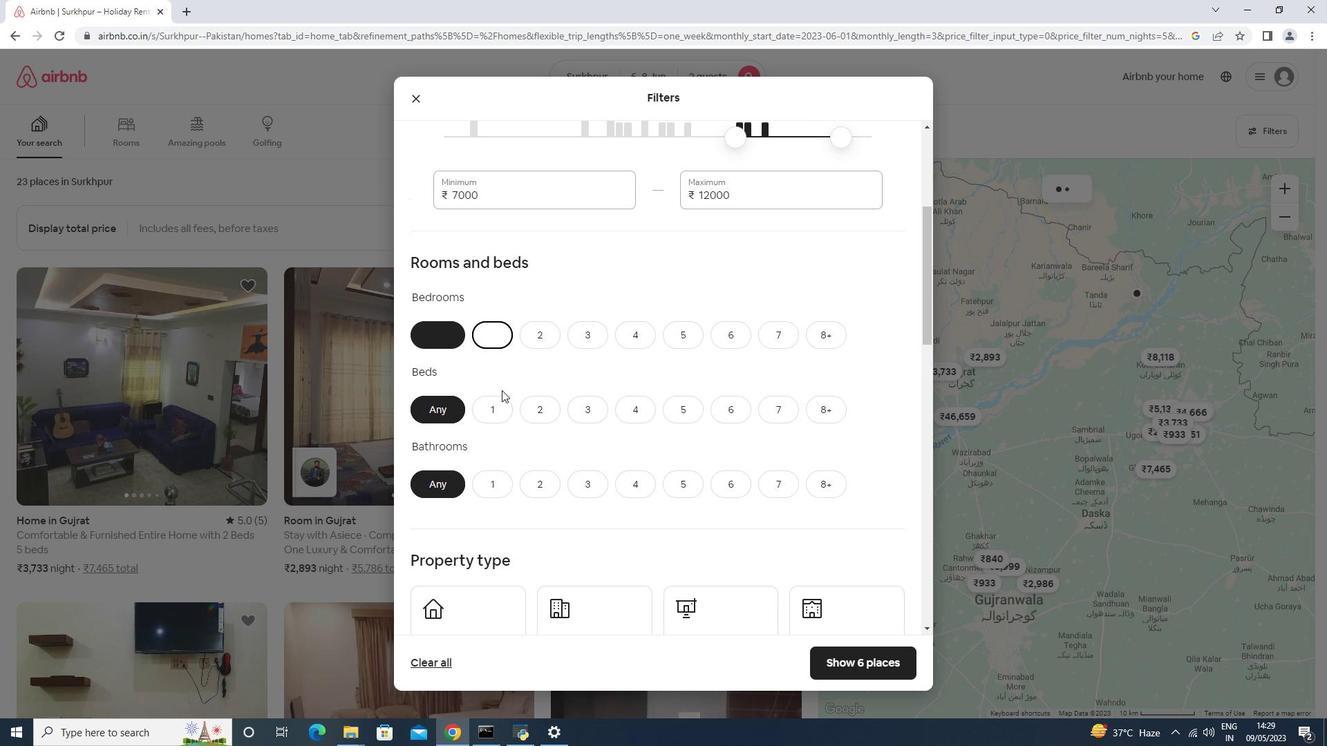 
Action: Mouse pressed left at (496, 407)
Screenshot: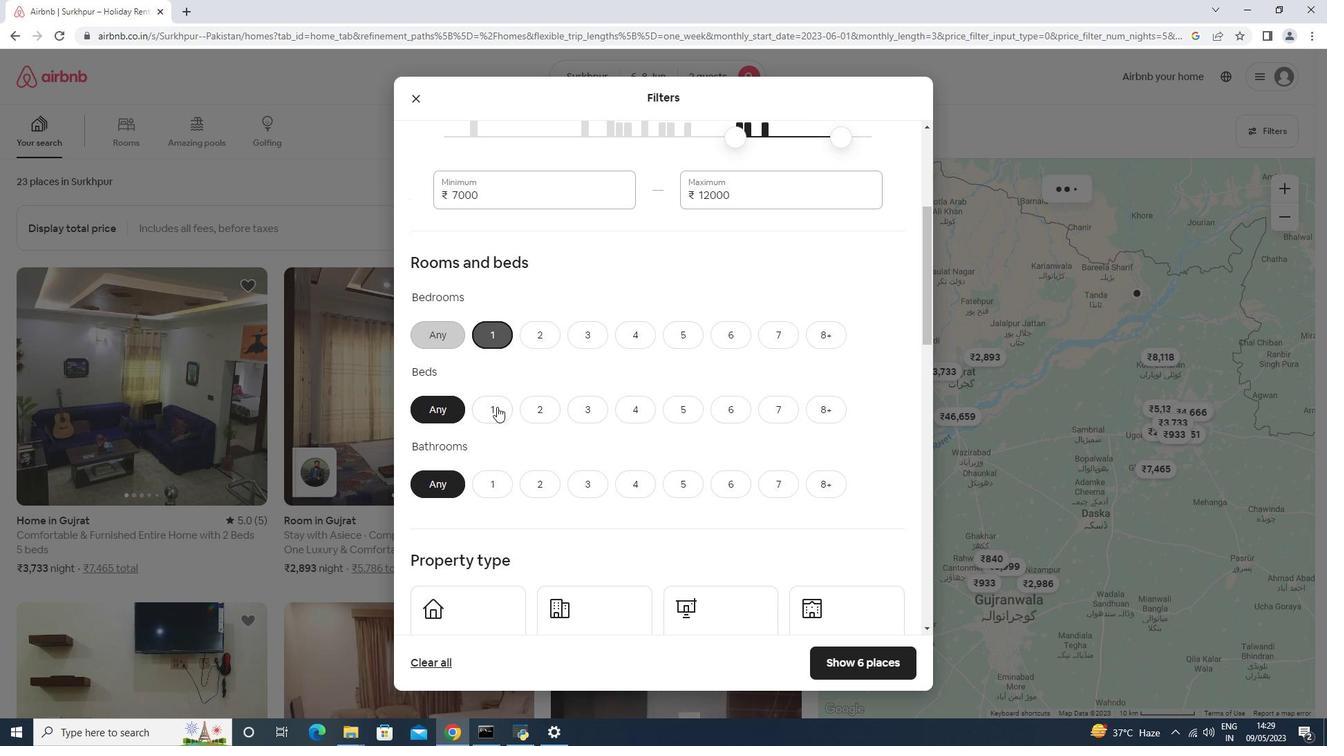 
Action: Mouse moved to (493, 477)
Screenshot: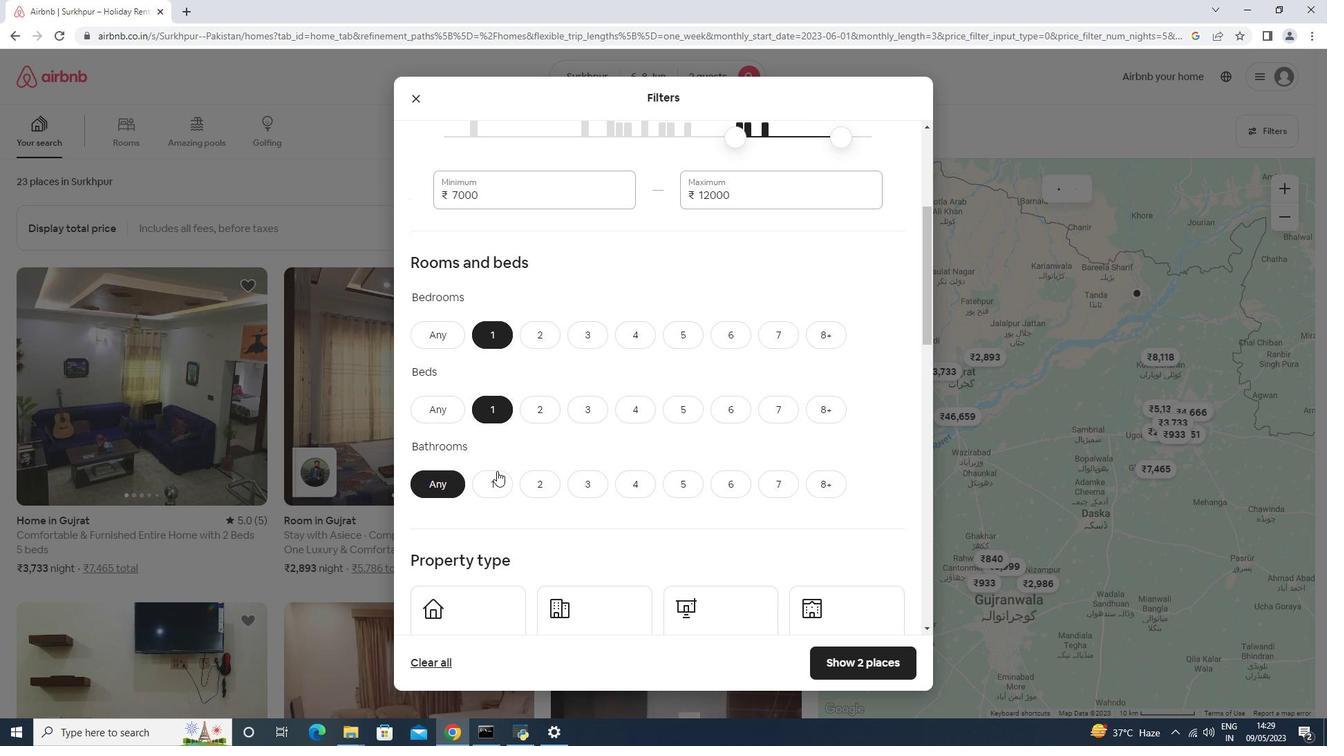 
Action: Mouse pressed left at (493, 477)
Screenshot: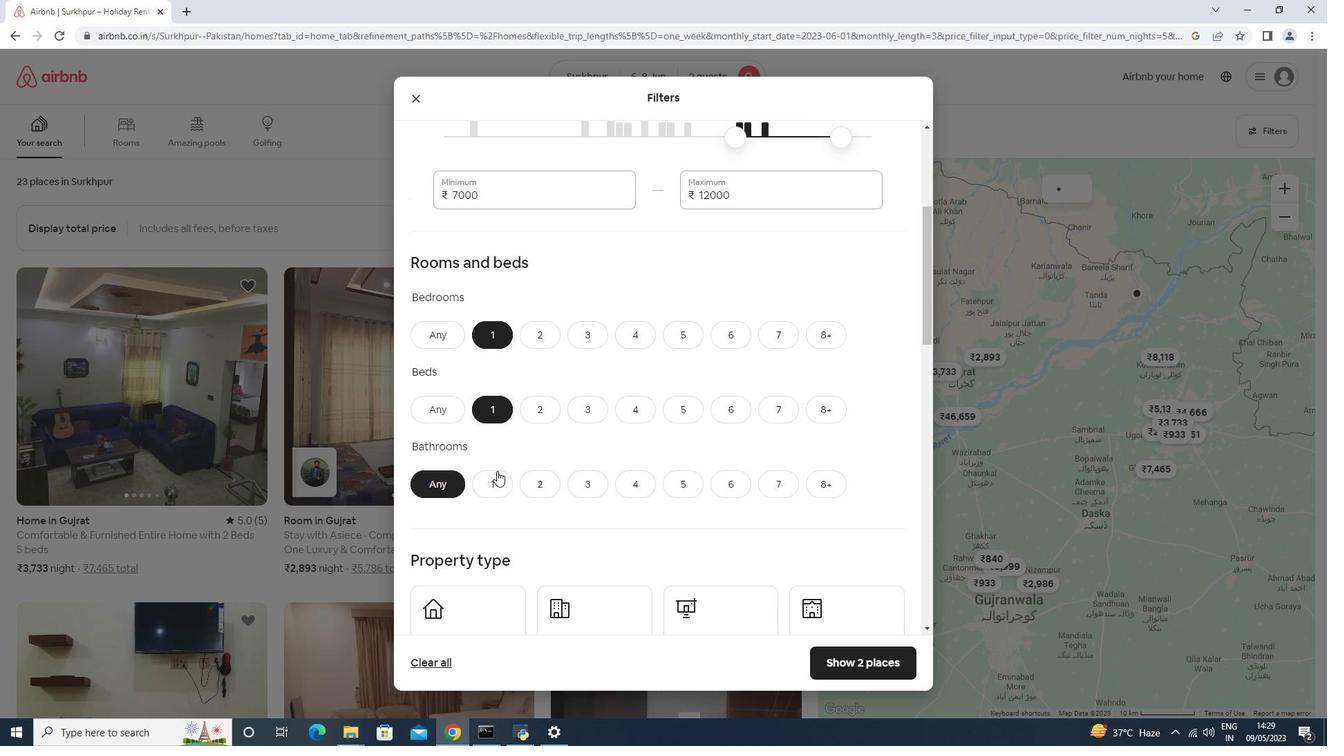 
Action: Mouse moved to (492, 468)
Screenshot: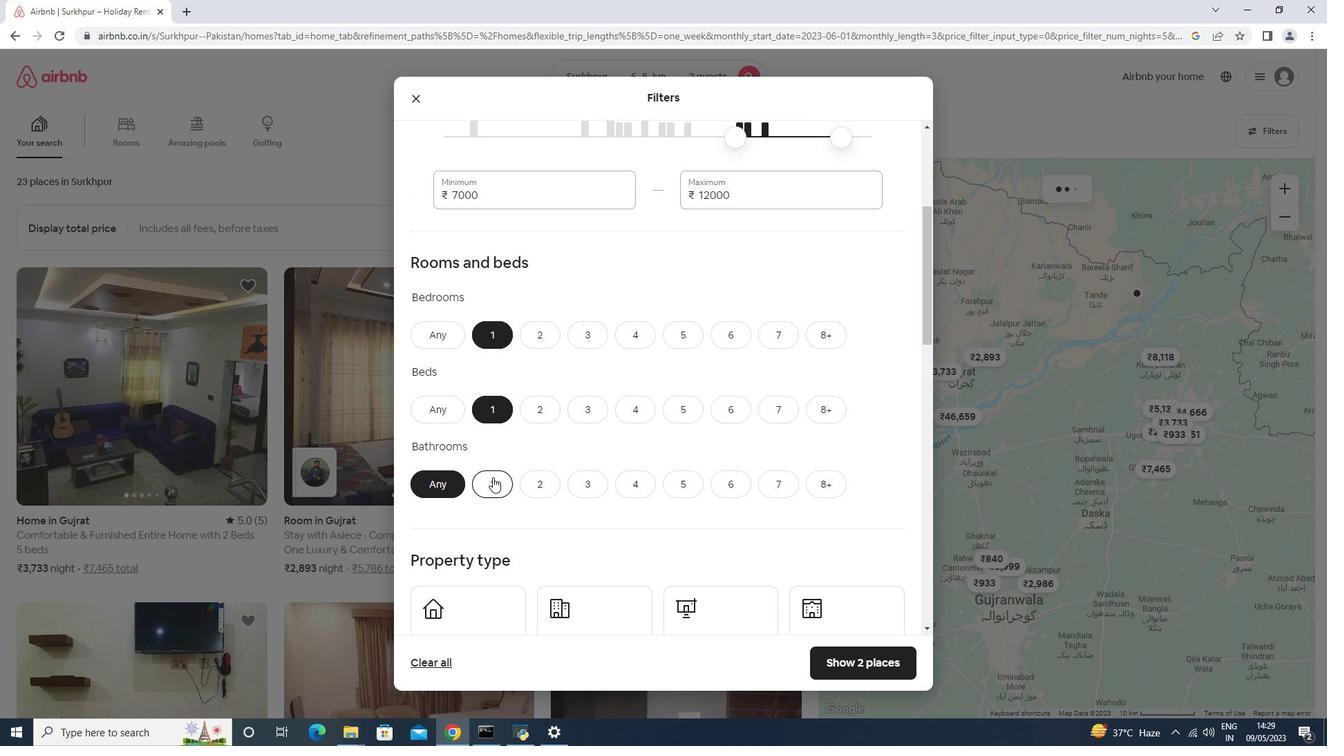 
Action: Mouse scrolled (492, 468) with delta (0, 0)
Screenshot: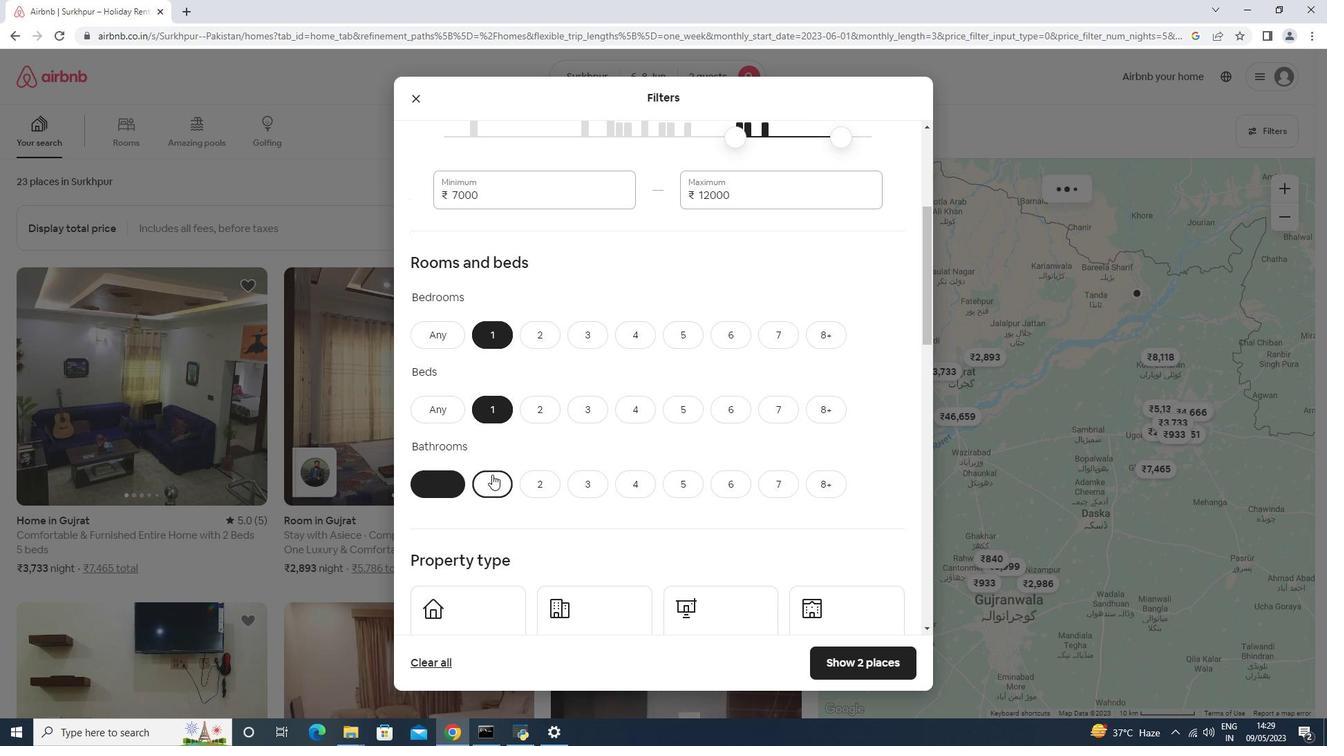 
Action: Mouse scrolled (492, 468) with delta (0, 0)
Screenshot: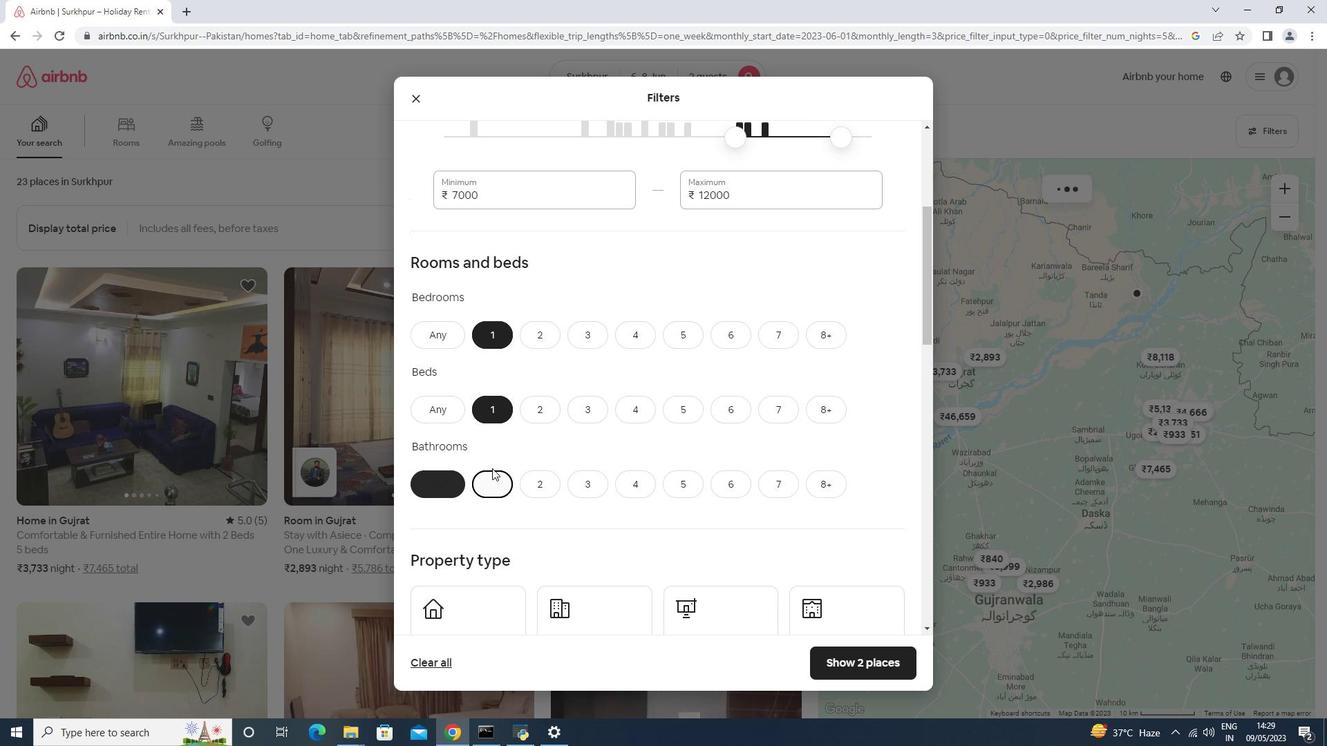 
Action: Mouse scrolled (492, 468) with delta (0, 0)
Screenshot: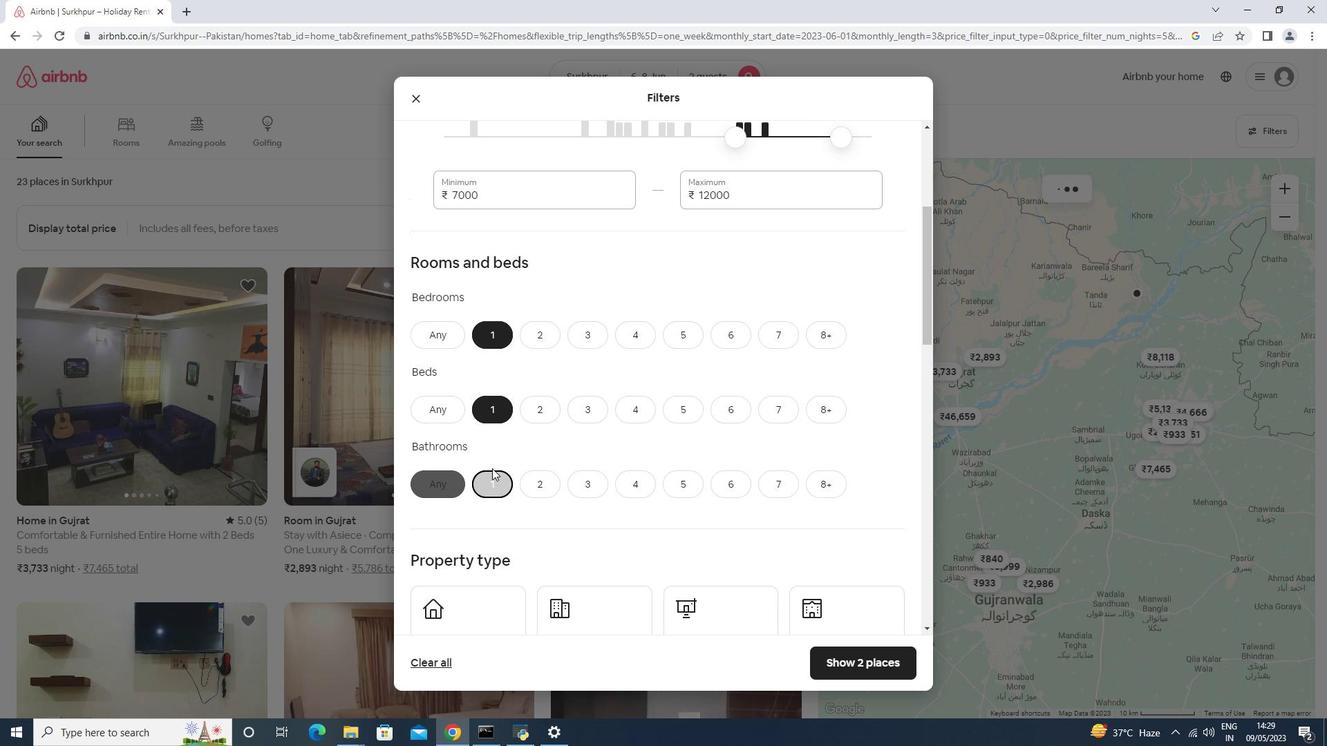 
Action: Mouse moved to (484, 434)
Screenshot: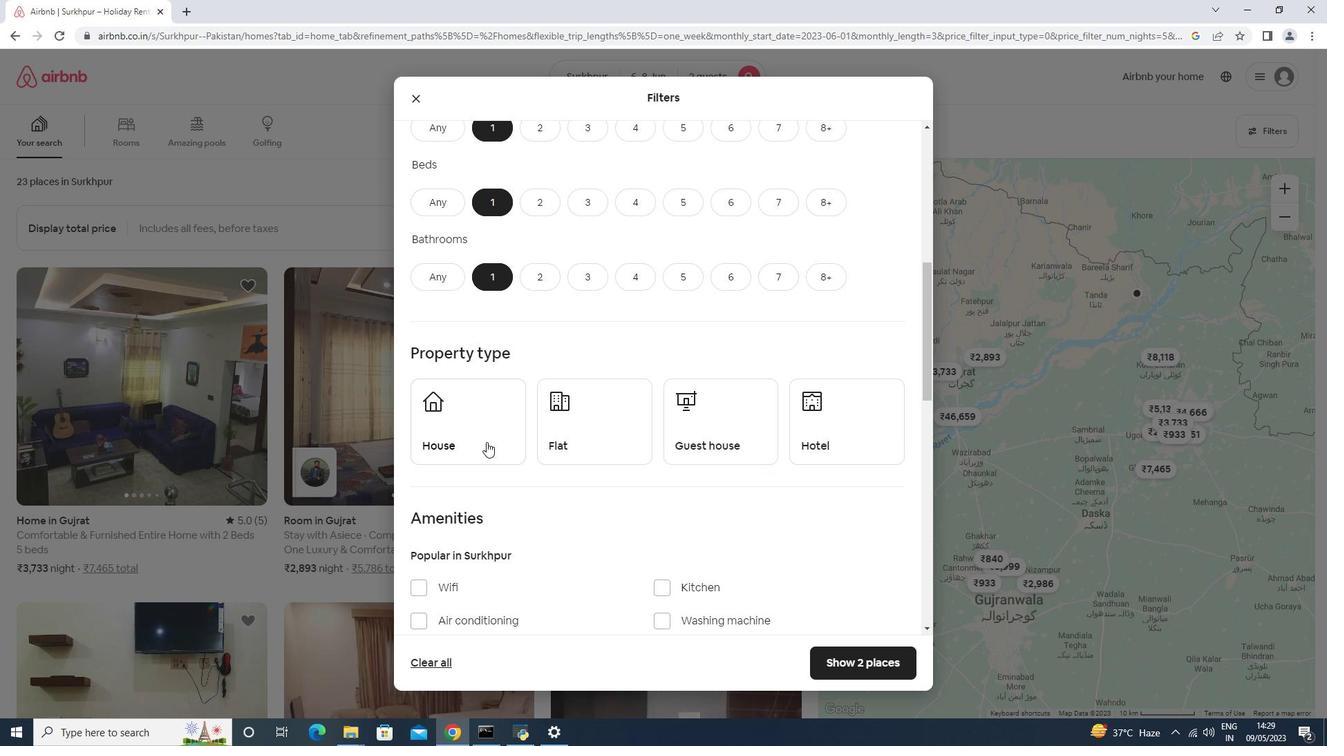 
Action: Mouse pressed left at (484, 434)
Screenshot: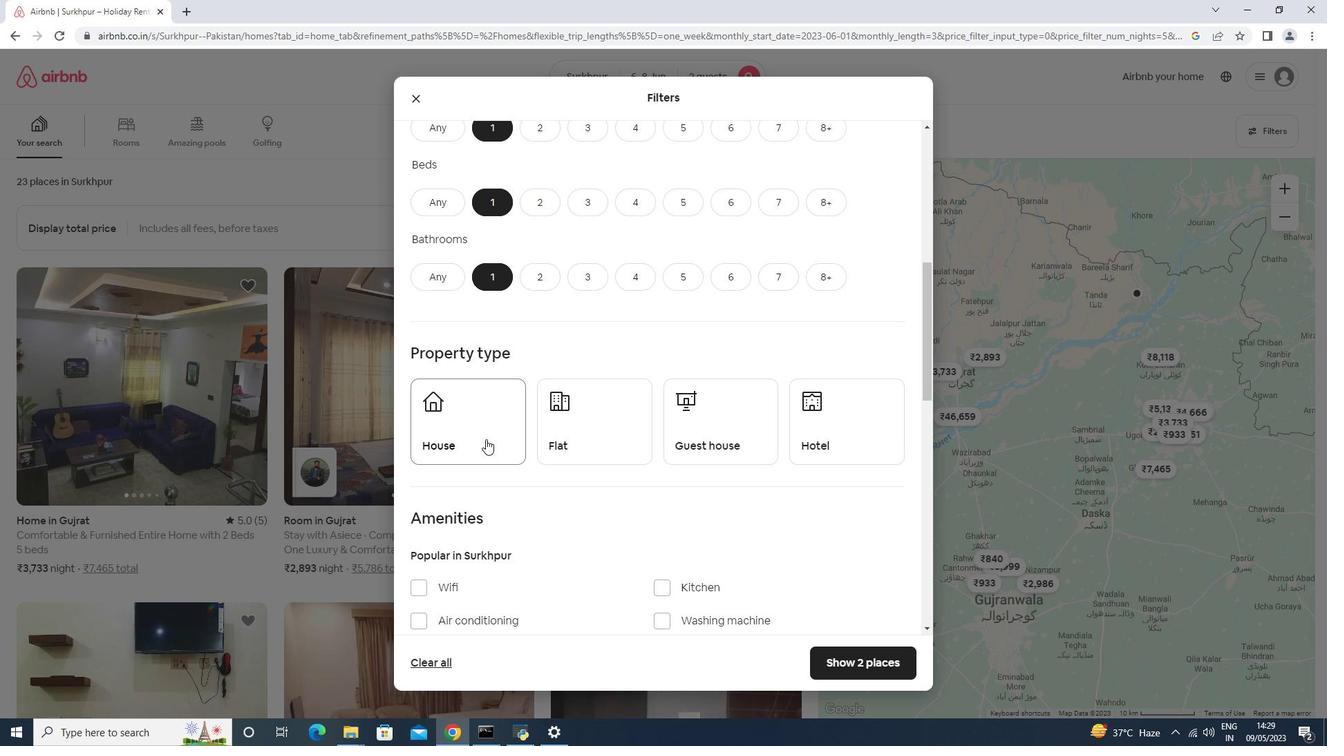 
Action: Mouse moved to (586, 447)
Screenshot: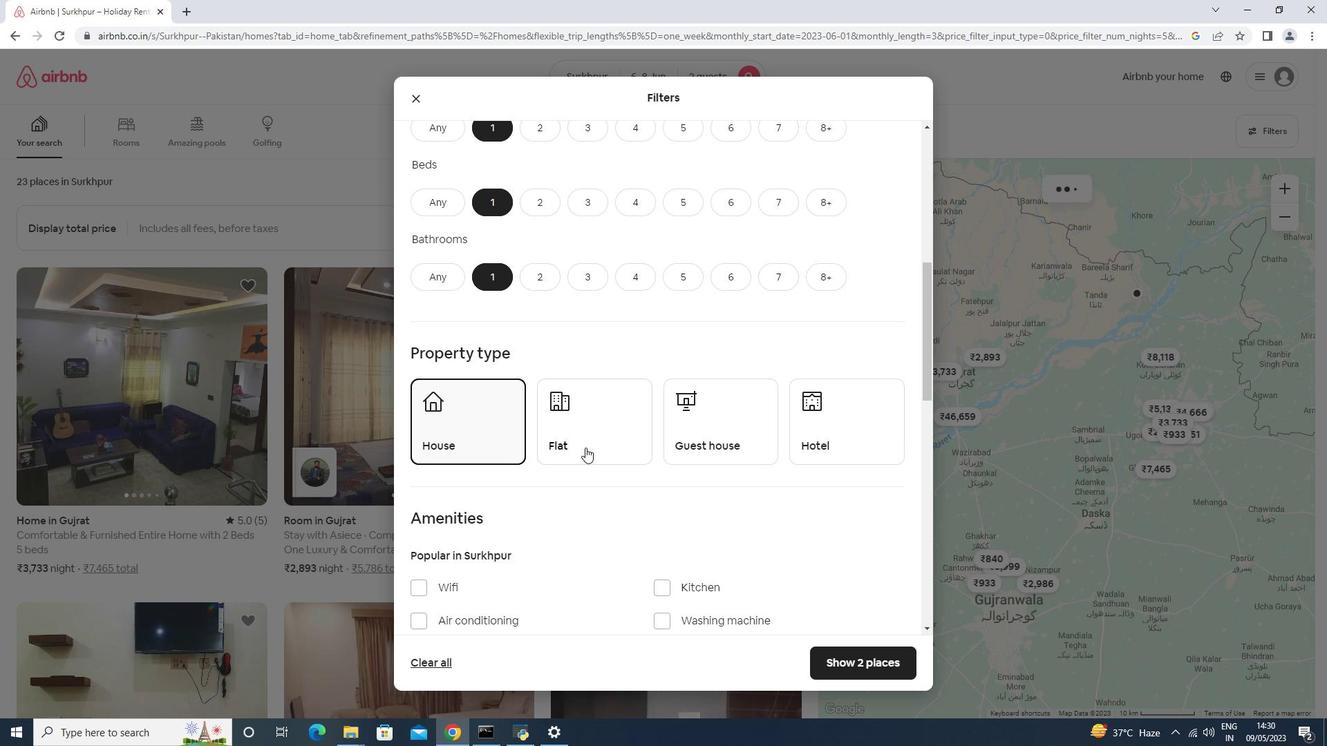 
Action: Mouse pressed left at (586, 447)
Screenshot: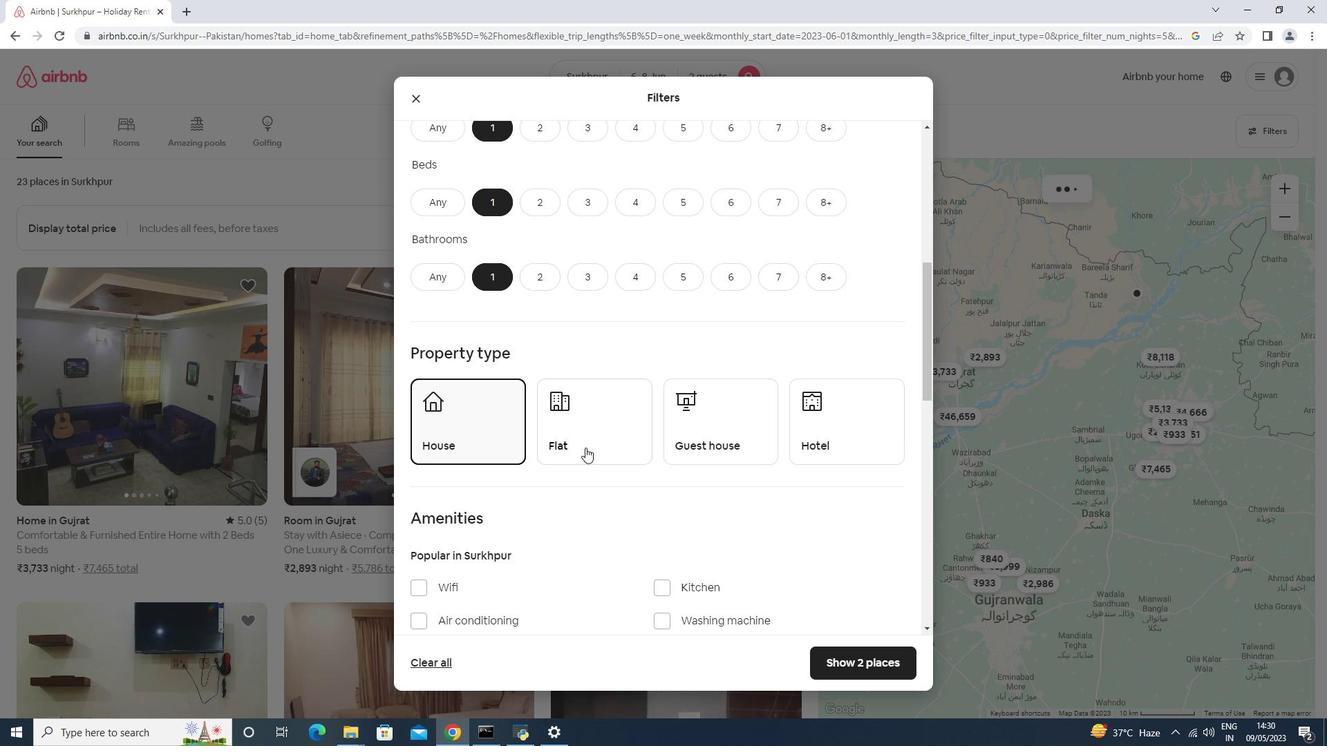 
Action: Mouse moved to (686, 441)
Screenshot: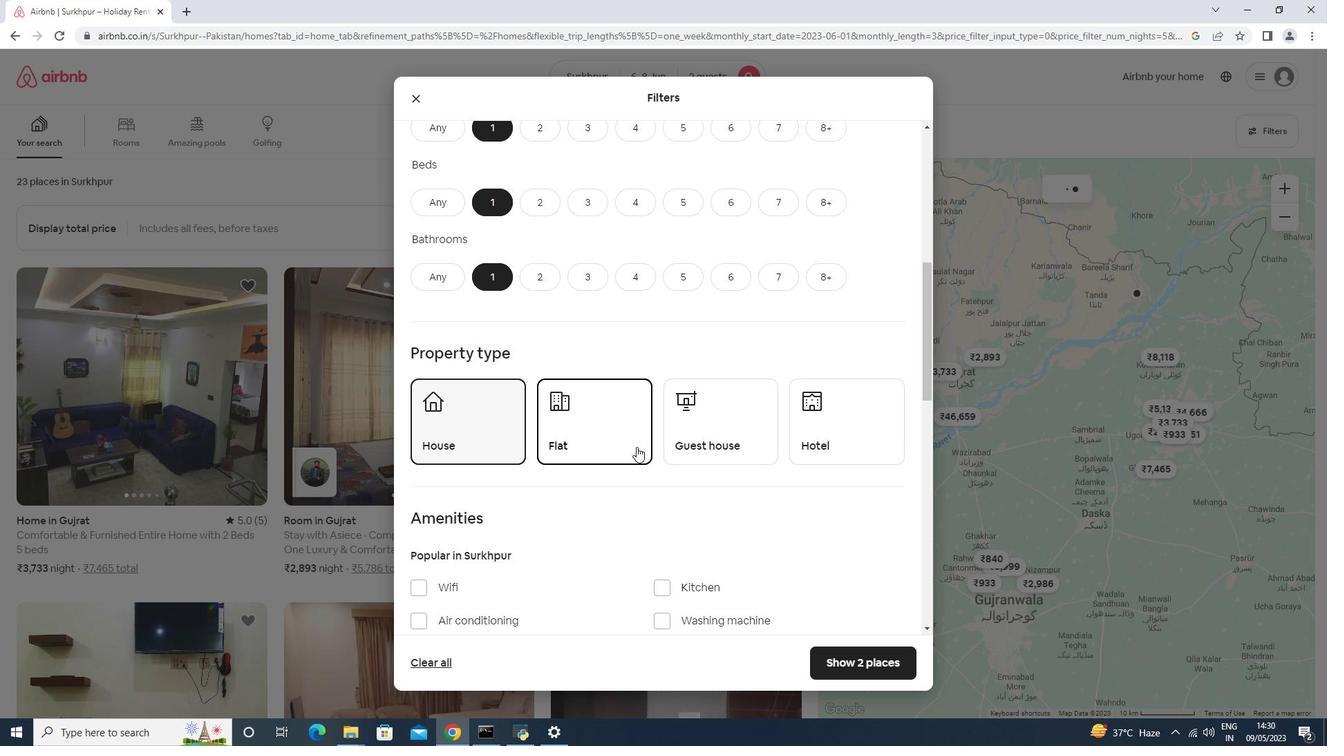
Action: Mouse pressed left at (686, 441)
Screenshot: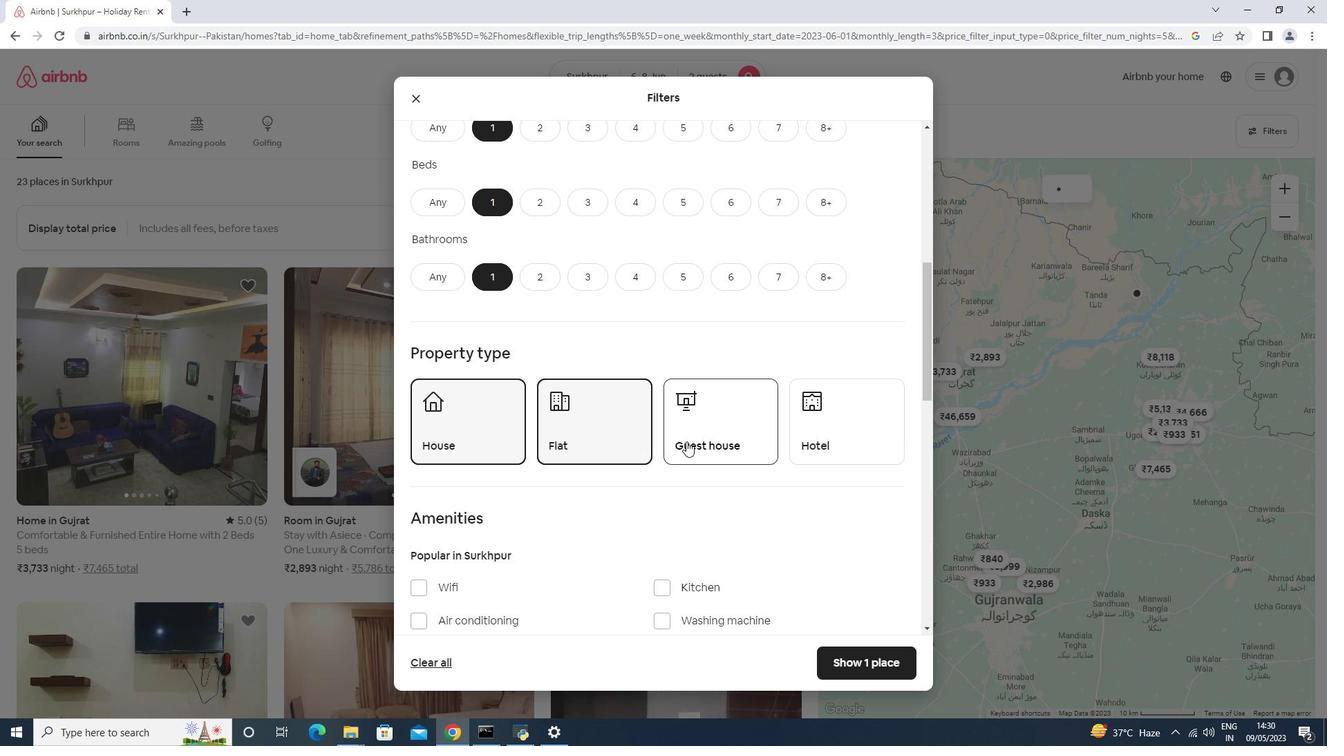 
Action: Mouse moved to (687, 441)
Screenshot: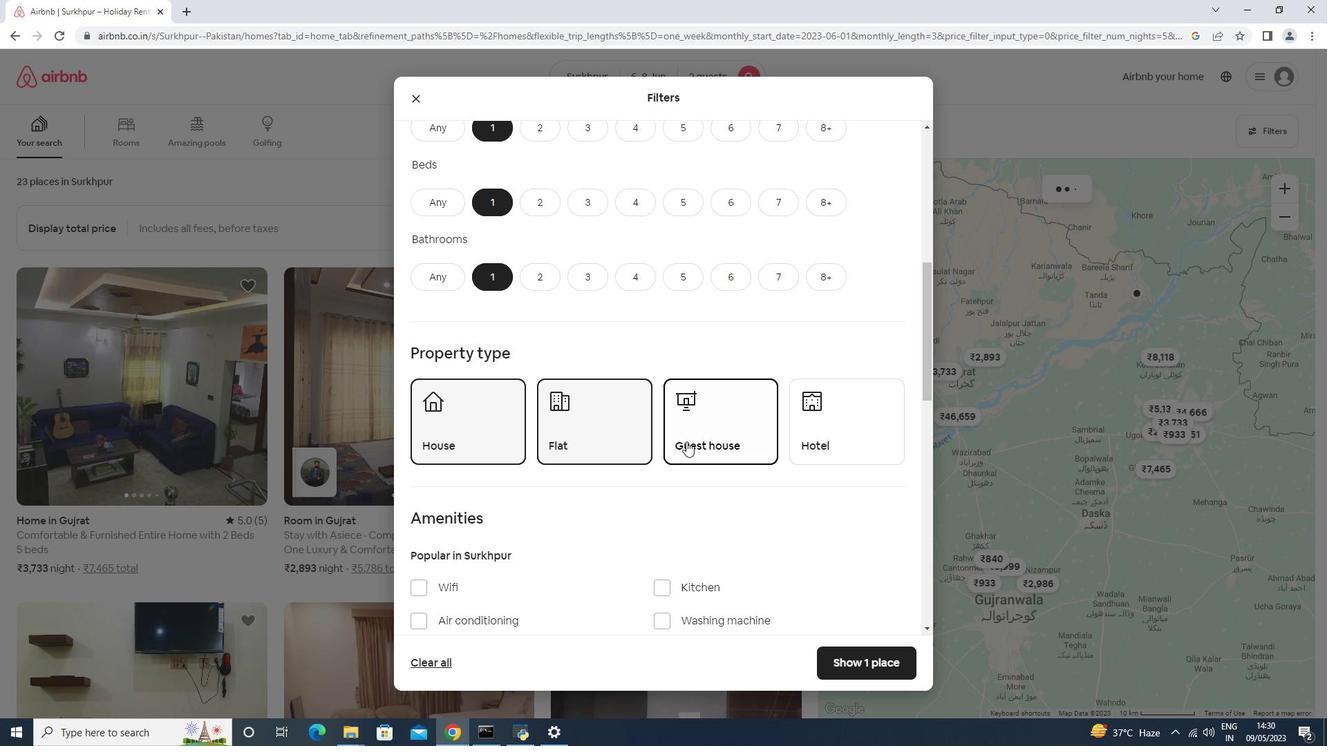 
Action: Mouse scrolled (687, 441) with delta (0, 0)
Screenshot: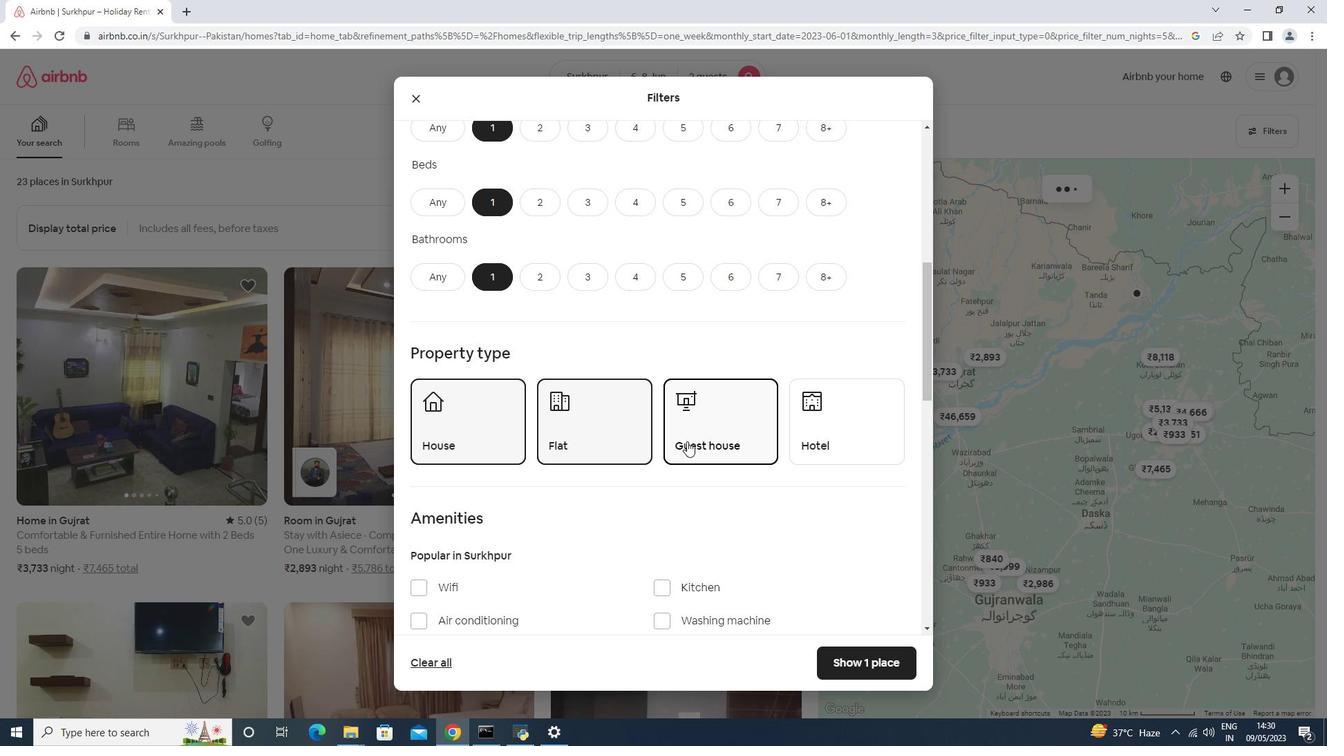 
Action: Mouse scrolled (687, 441) with delta (0, 0)
Screenshot: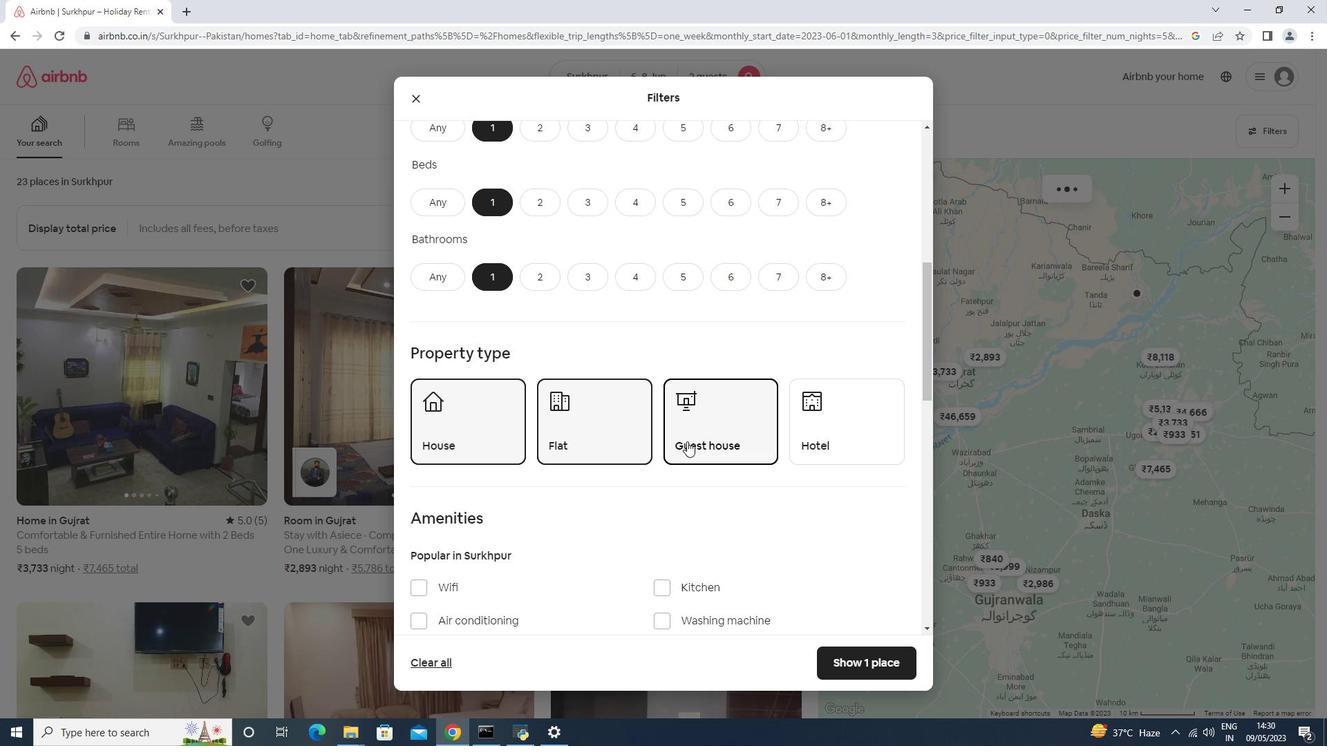 
Action: Mouse scrolled (687, 441) with delta (0, 0)
Screenshot: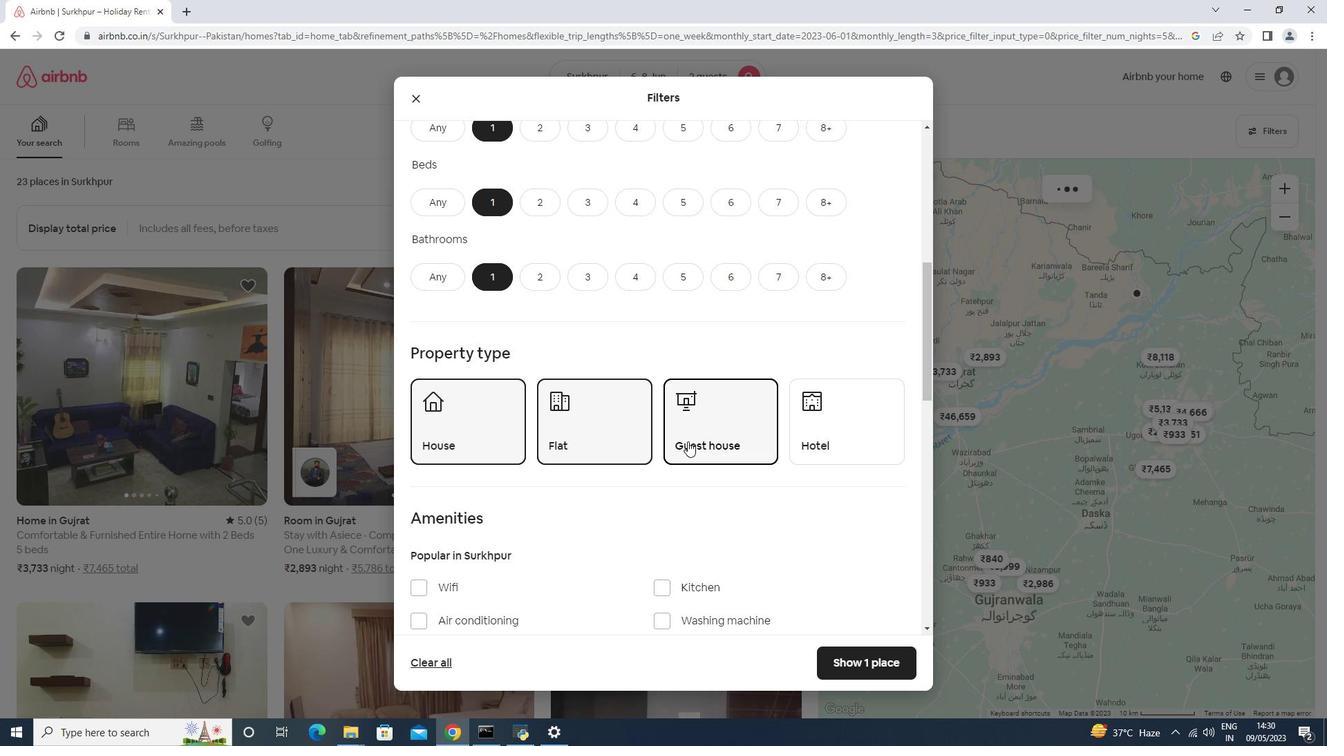 
Action: Mouse moved to (425, 380)
Screenshot: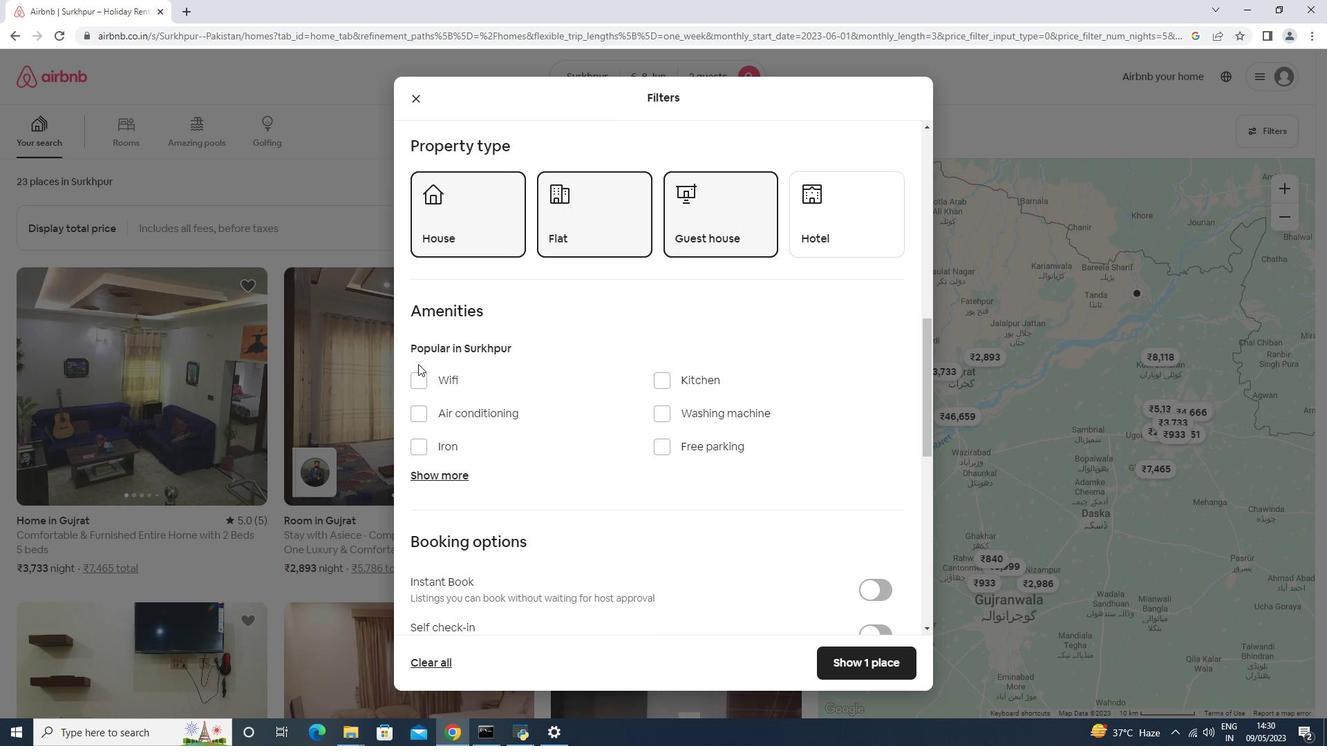 
Action: Mouse pressed left at (425, 380)
Screenshot: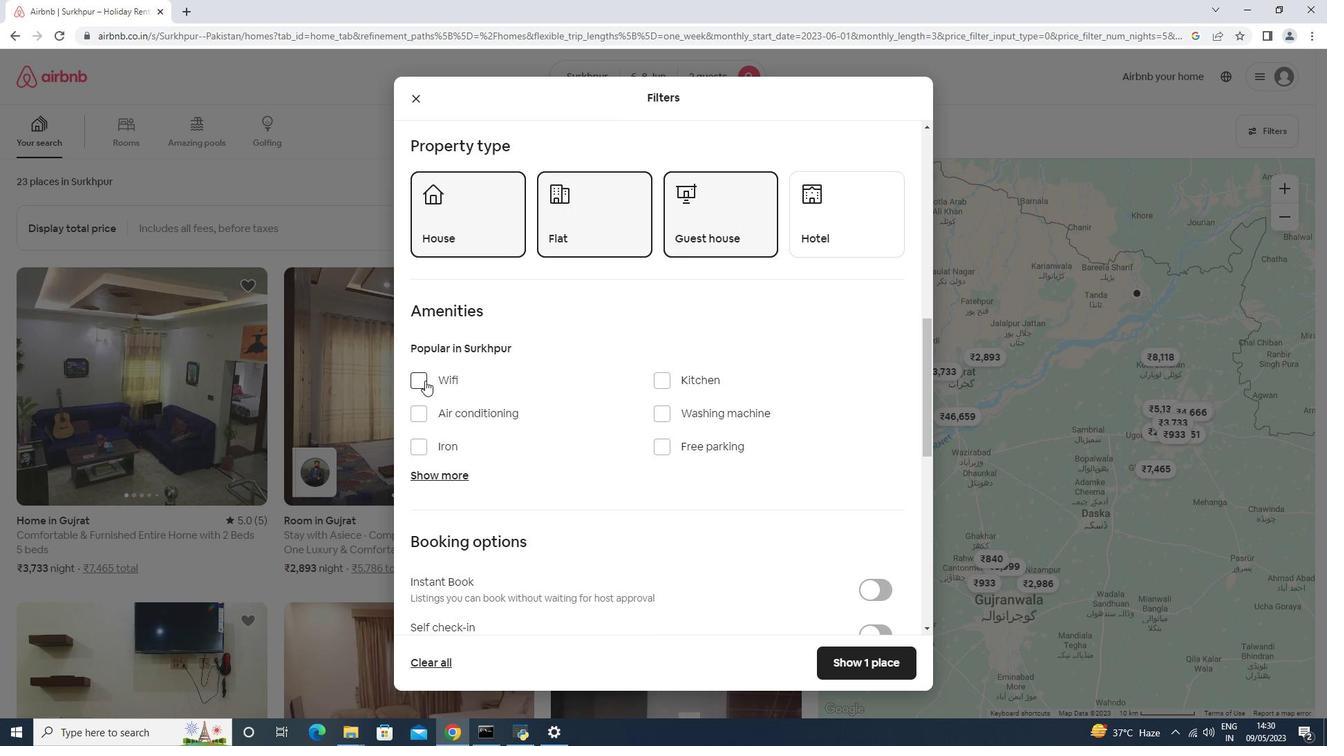 
Action: Mouse moved to (676, 509)
Screenshot: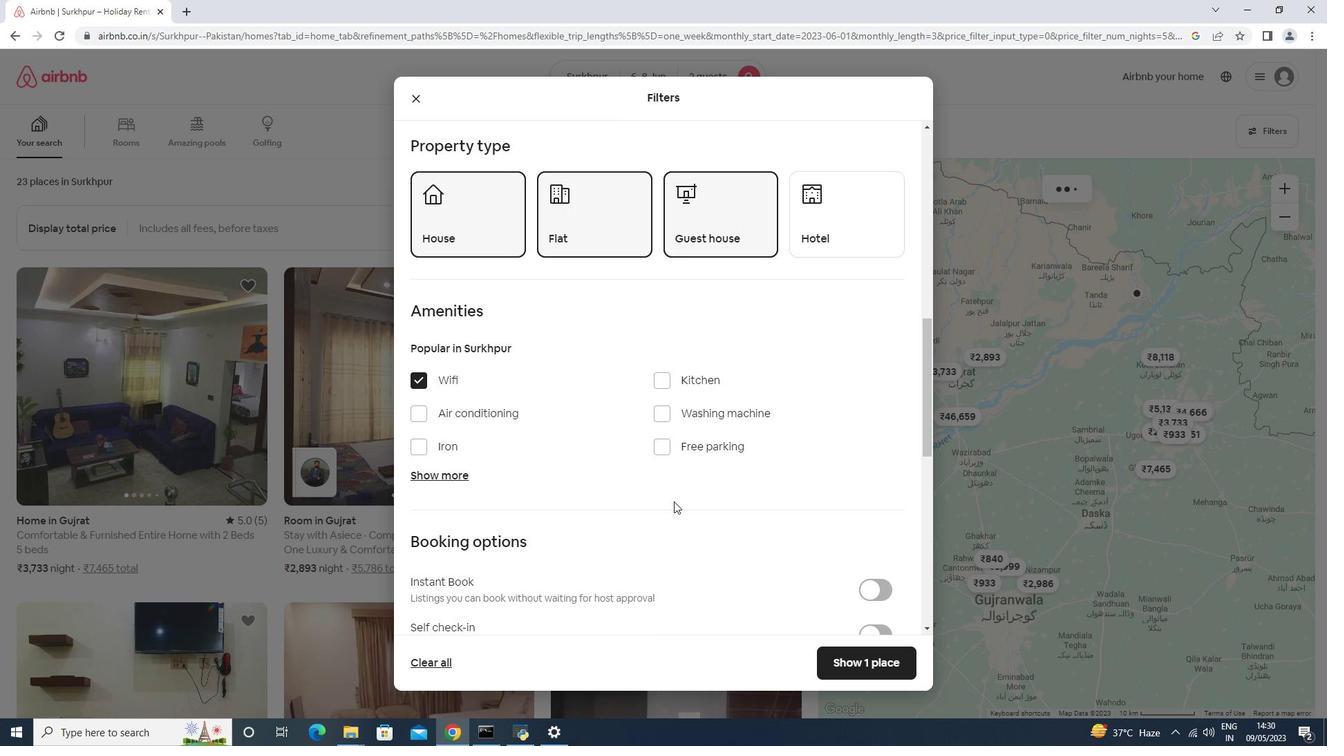 
Action: Mouse scrolled (676, 506) with delta (0, 0)
Screenshot: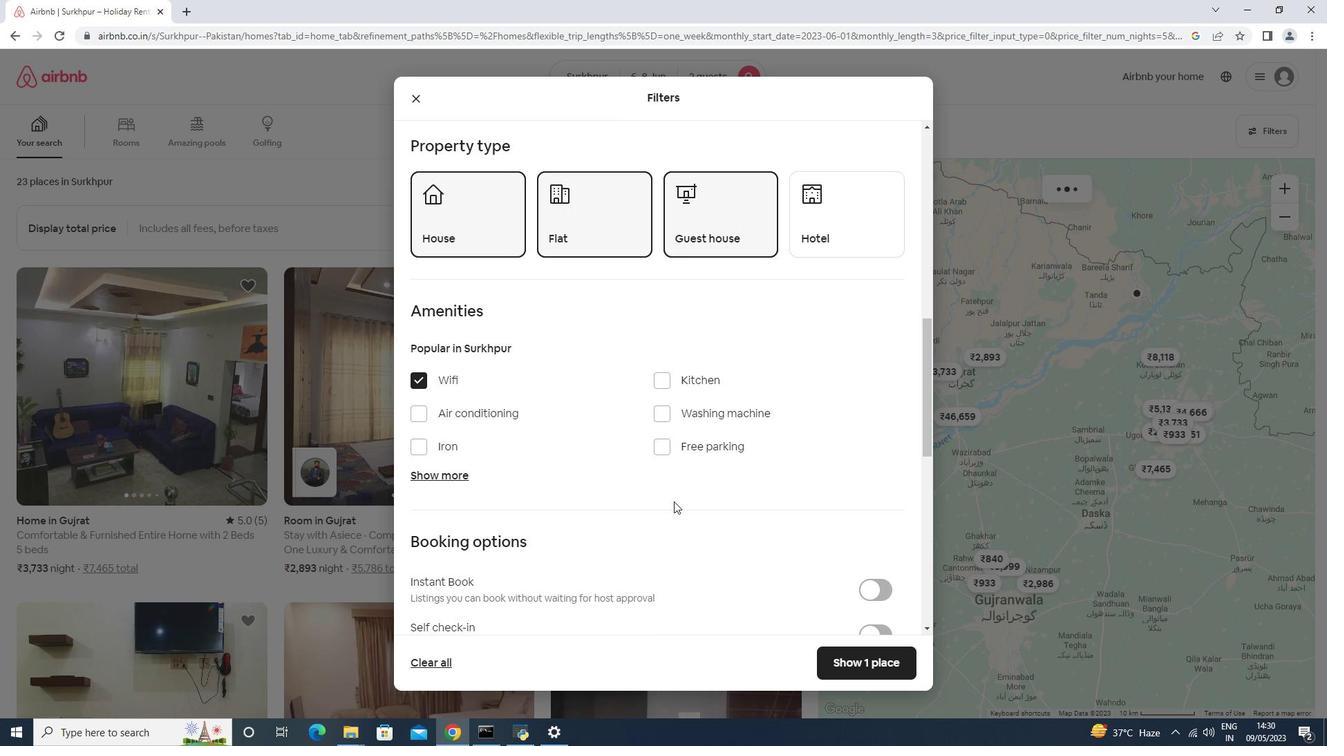 
Action: Mouse moved to (676, 510)
Screenshot: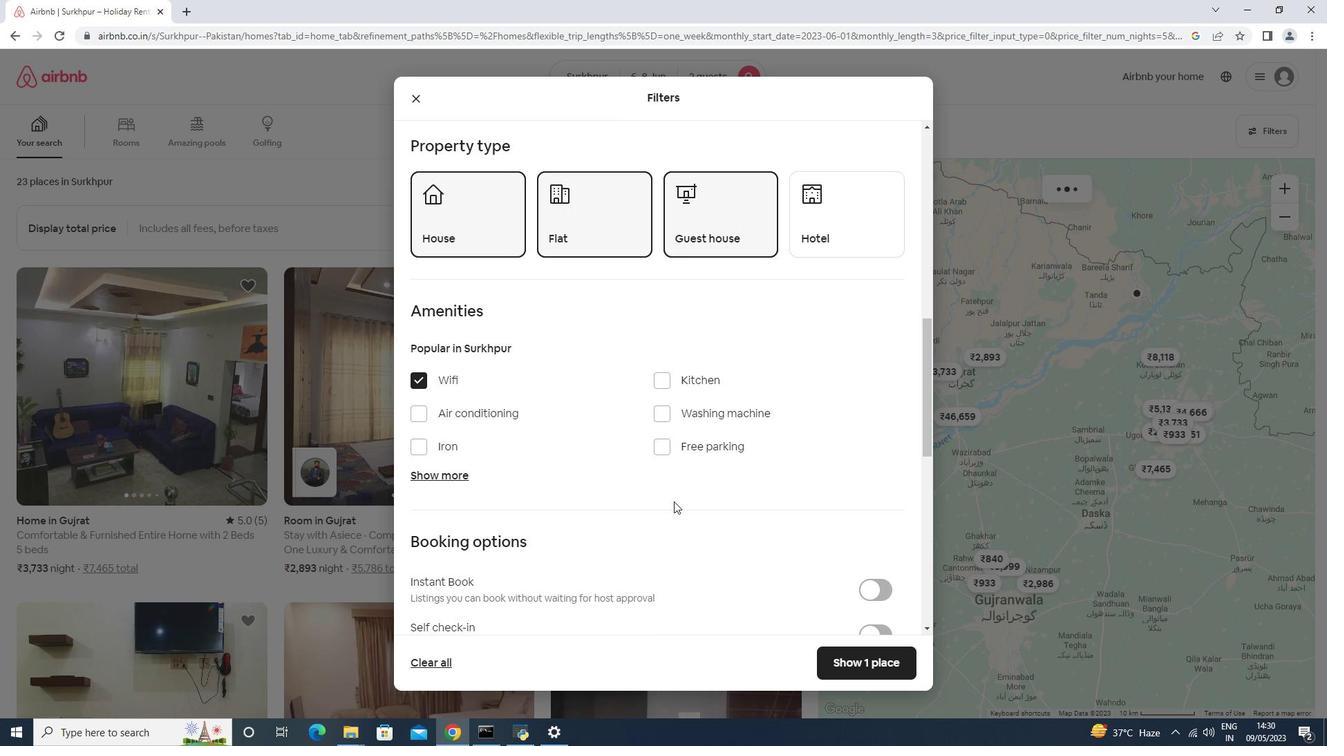 
Action: Mouse scrolled (676, 509) with delta (0, 0)
Screenshot: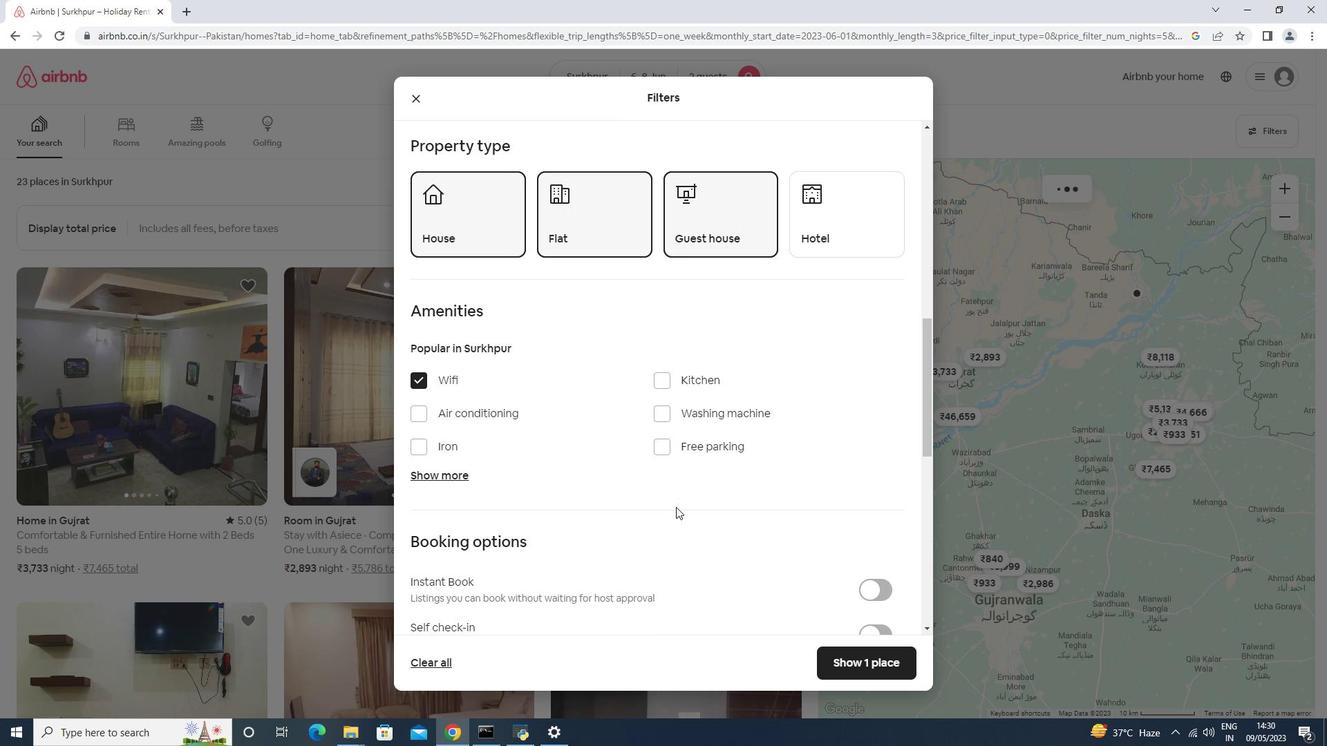 
Action: Mouse scrolled (676, 509) with delta (0, 0)
Screenshot: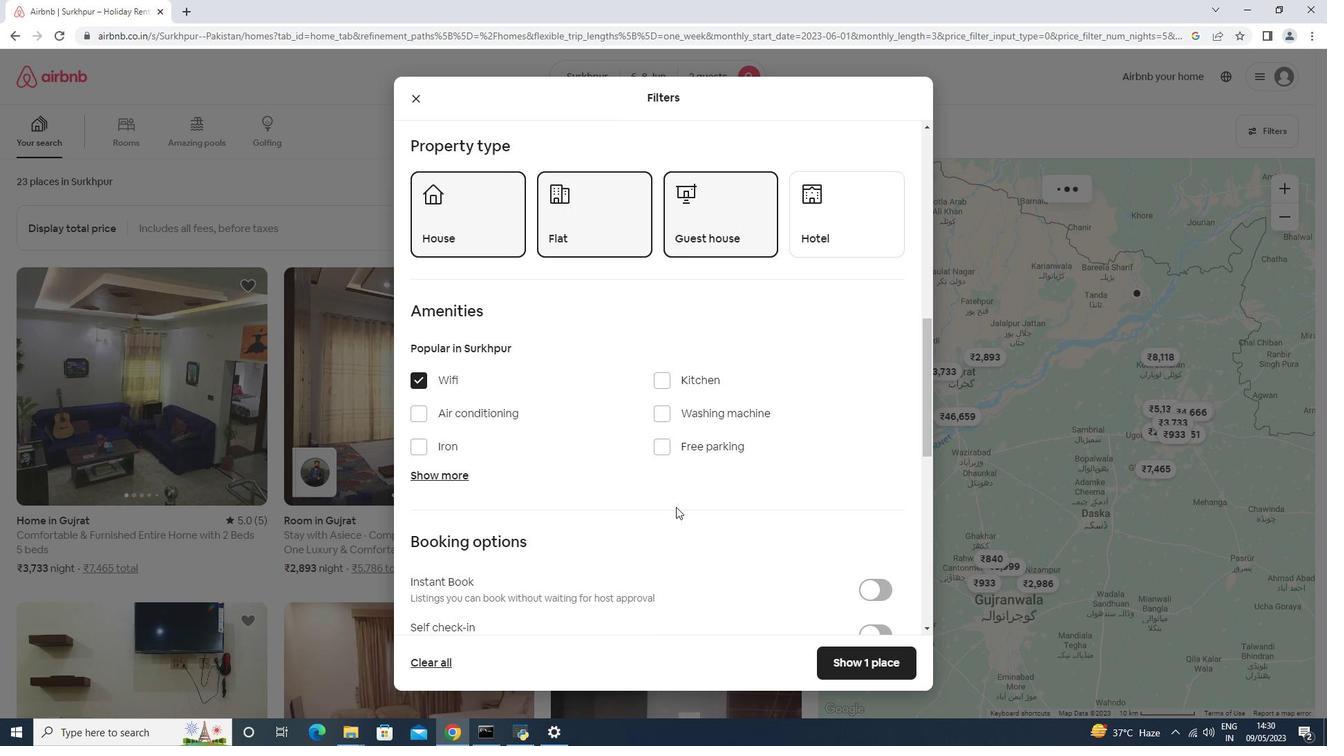 
Action: Mouse scrolled (676, 509) with delta (0, 0)
Screenshot: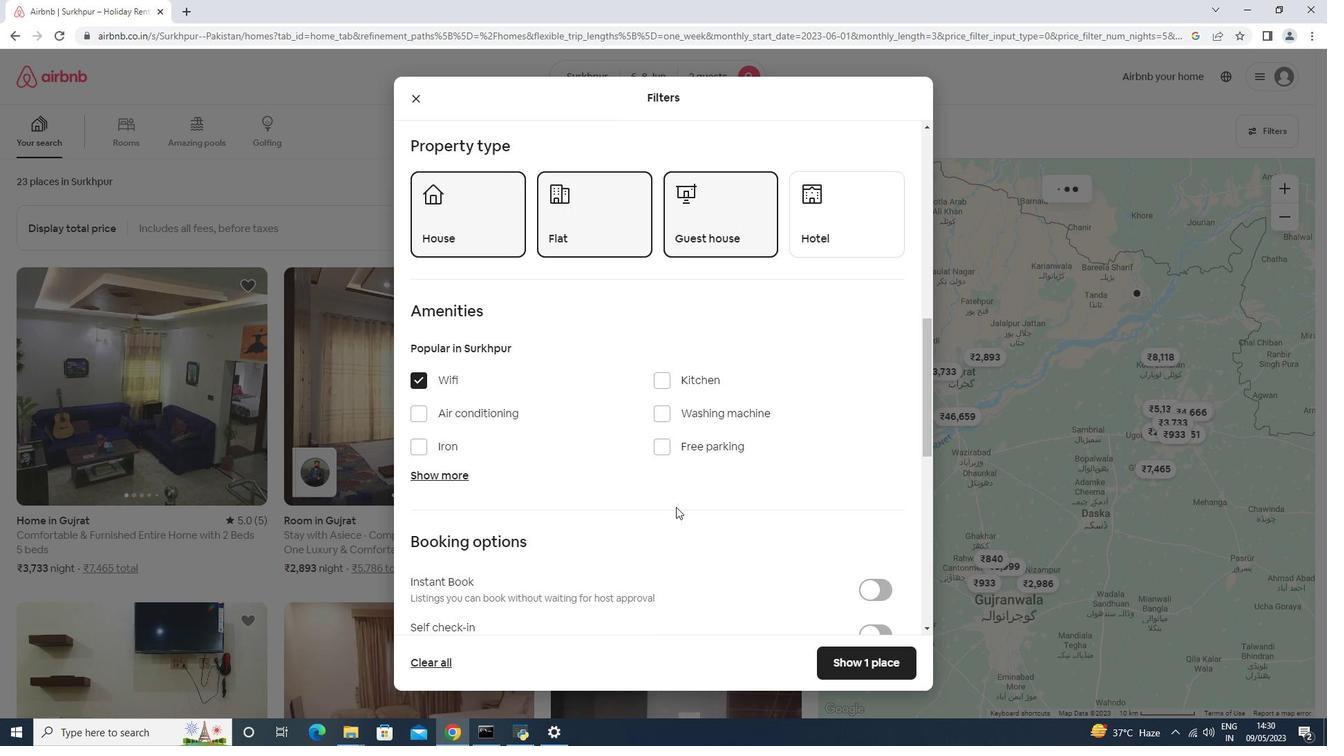 
Action: Mouse moved to (873, 365)
Screenshot: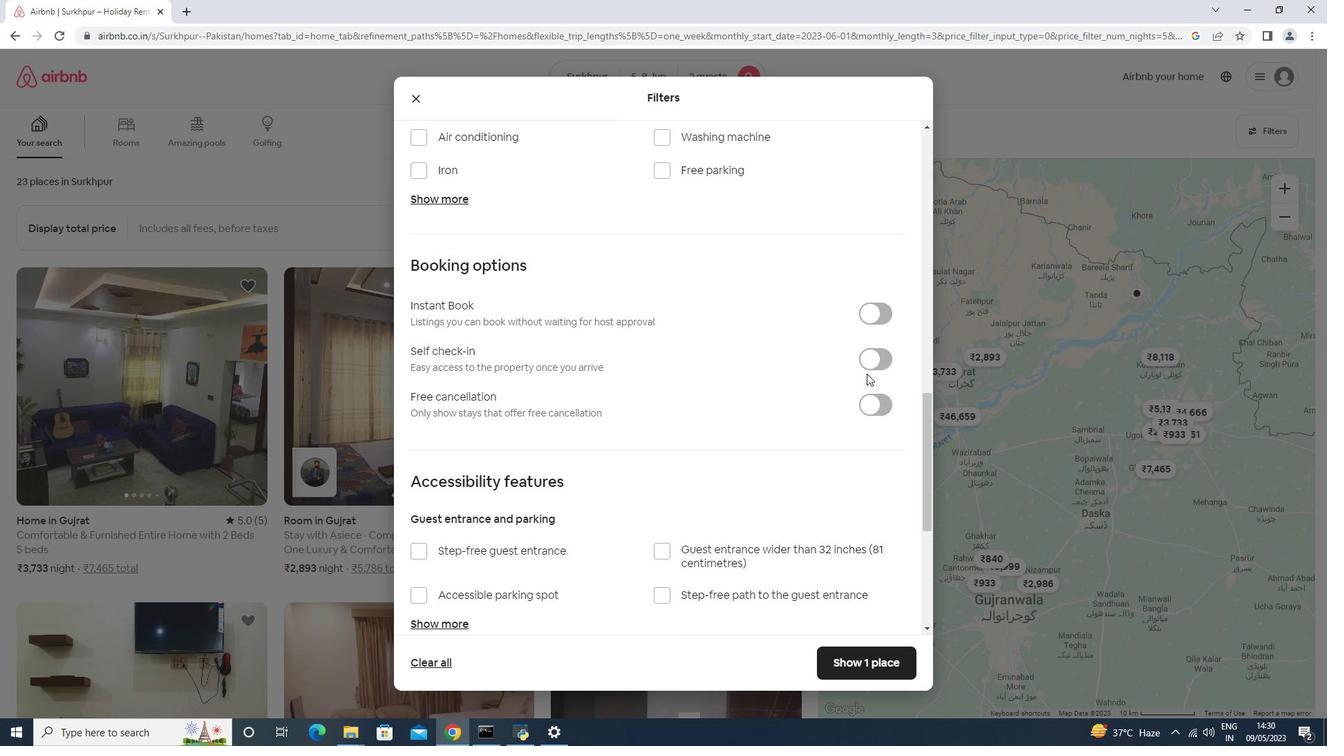 
Action: Mouse pressed left at (873, 365)
Screenshot: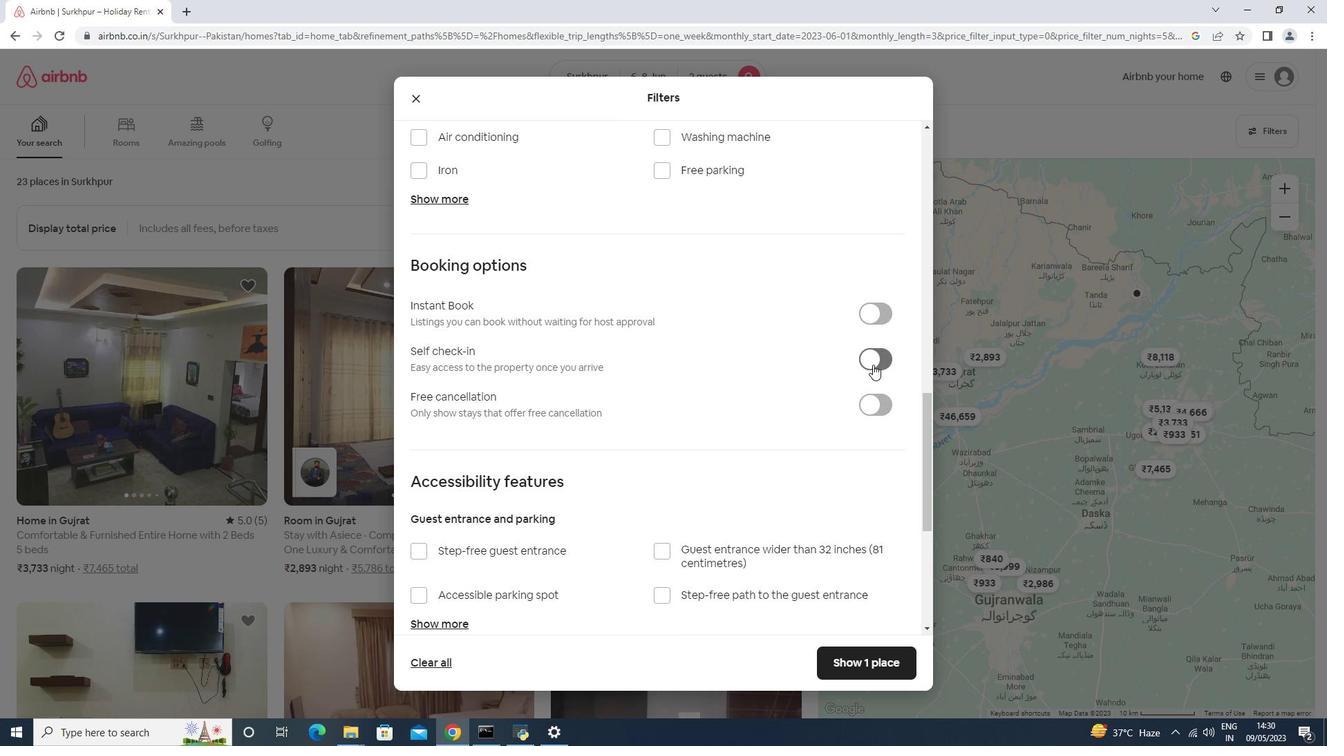 
Action: Mouse scrolled (873, 364) with delta (0, 0)
Screenshot: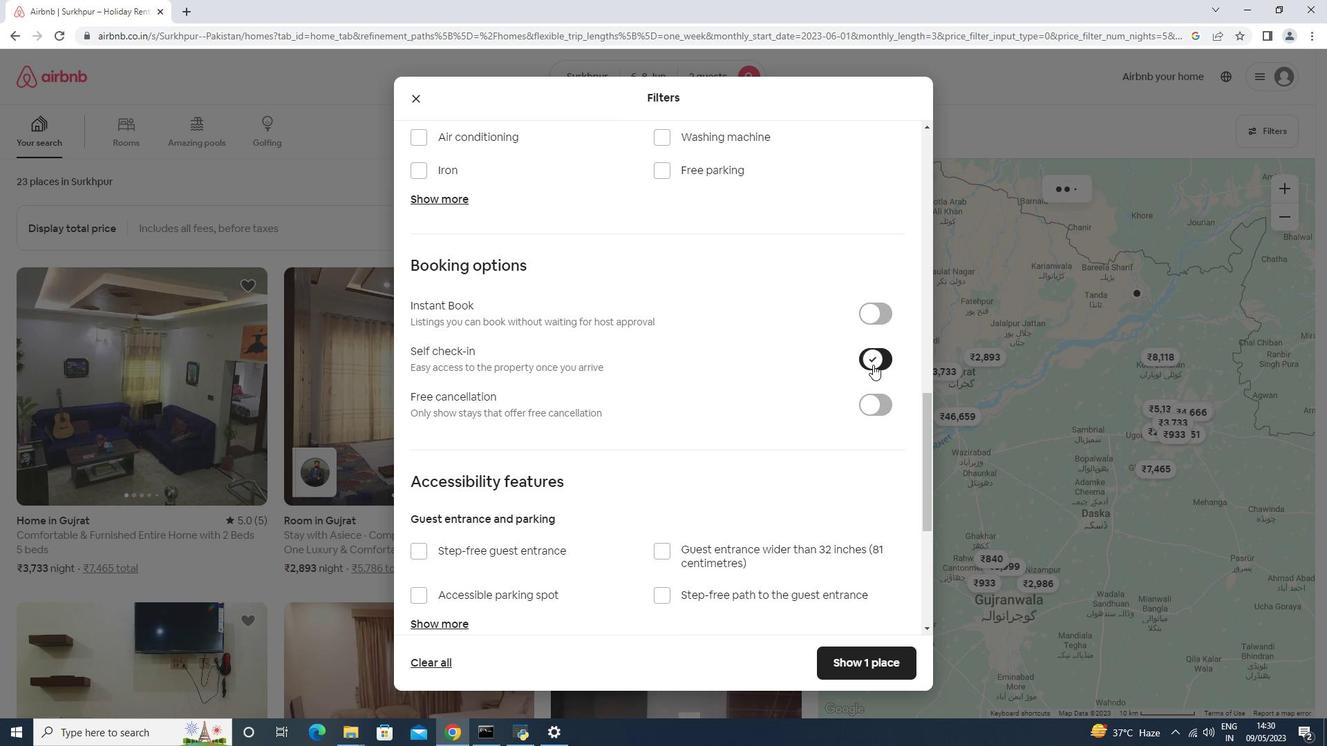 
Action: Mouse scrolled (873, 364) with delta (0, 0)
Screenshot: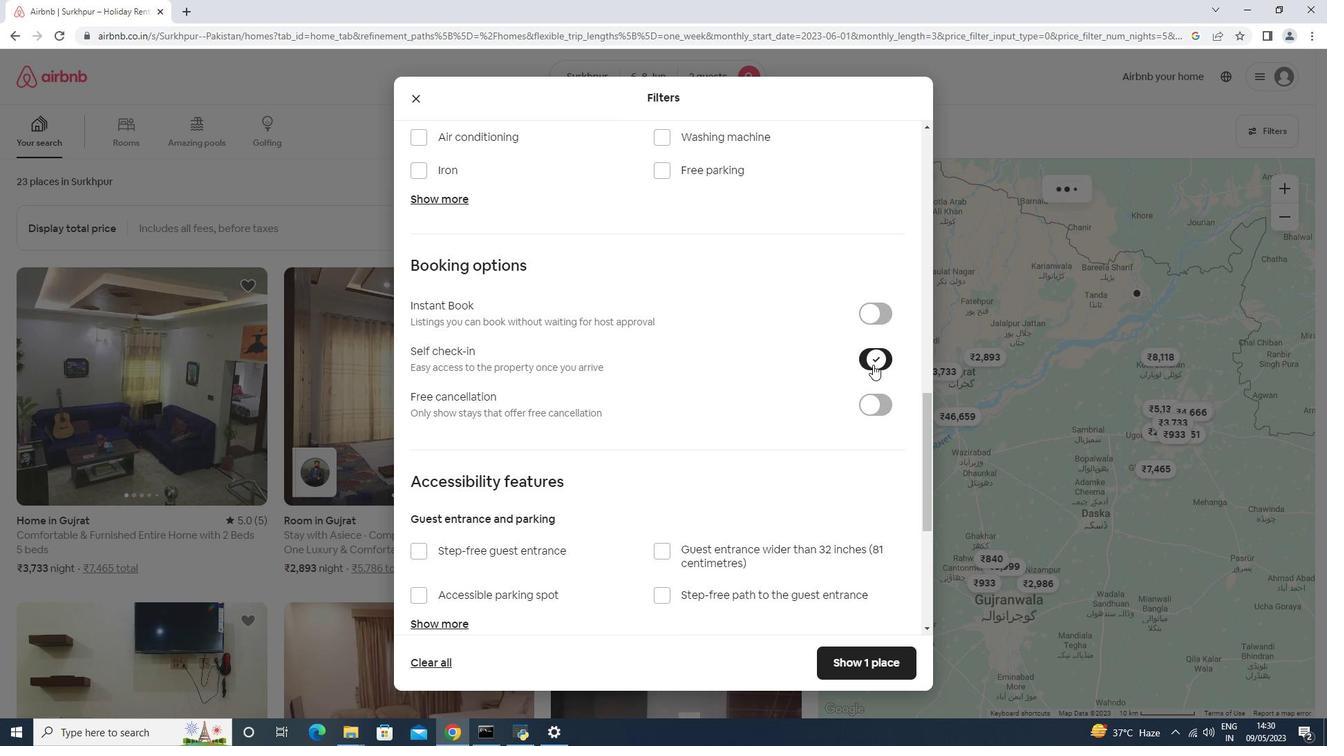 
Action: Mouse scrolled (873, 364) with delta (0, 0)
Screenshot: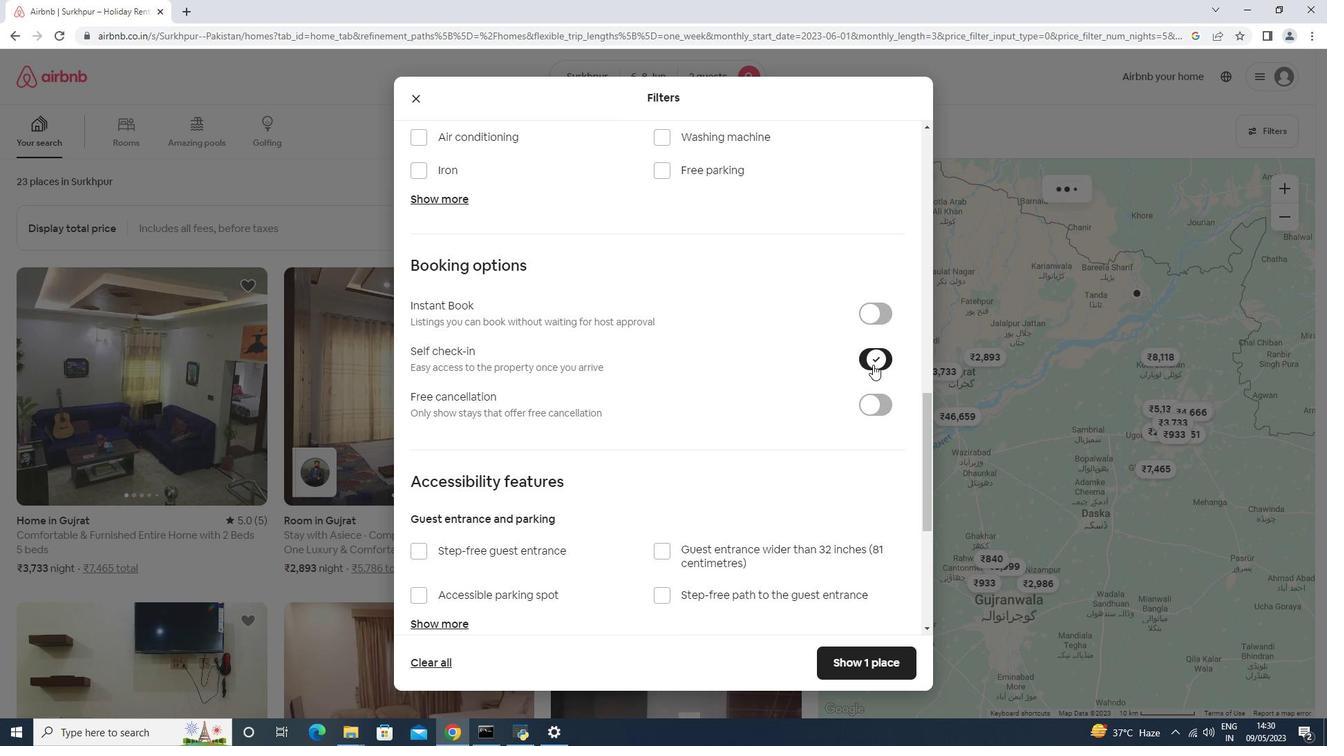 
Action: Mouse scrolled (873, 364) with delta (0, 0)
Screenshot: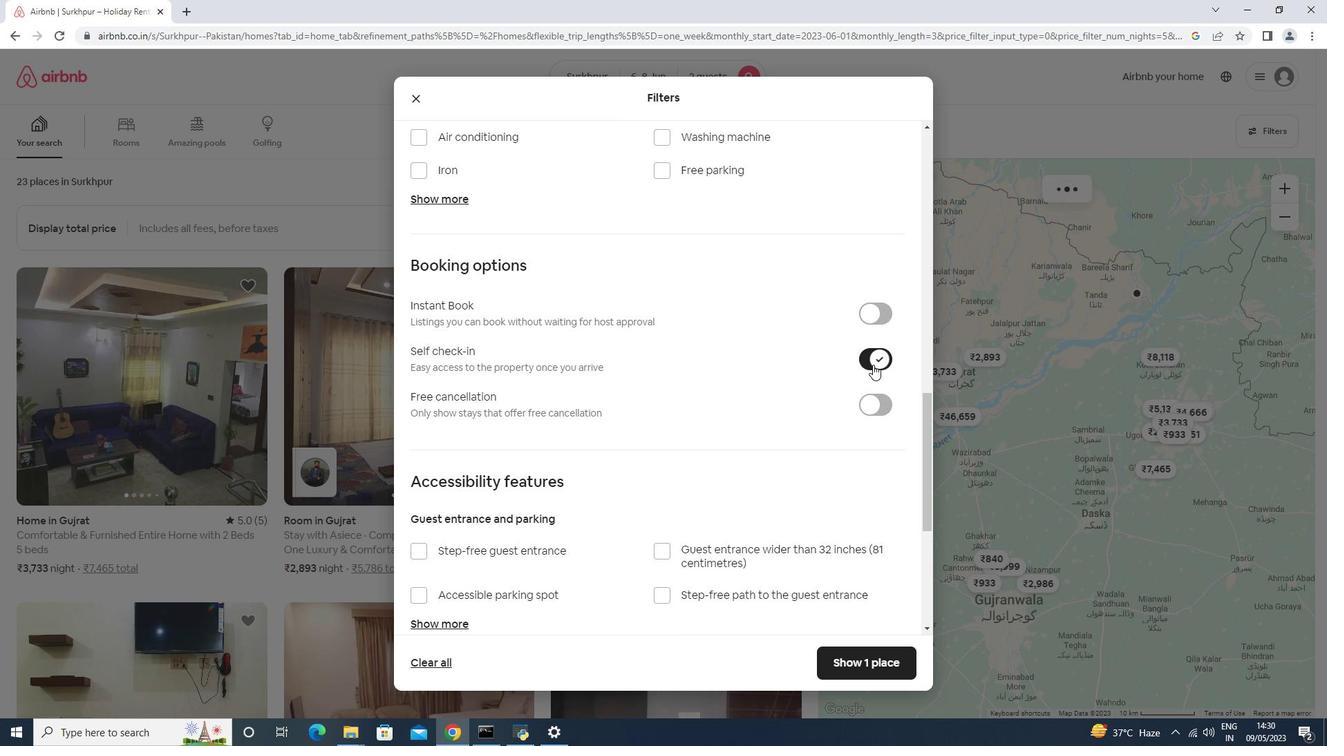 
Action: Mouse scrolled (873, 364) with delta (0, 0)
Screenshot: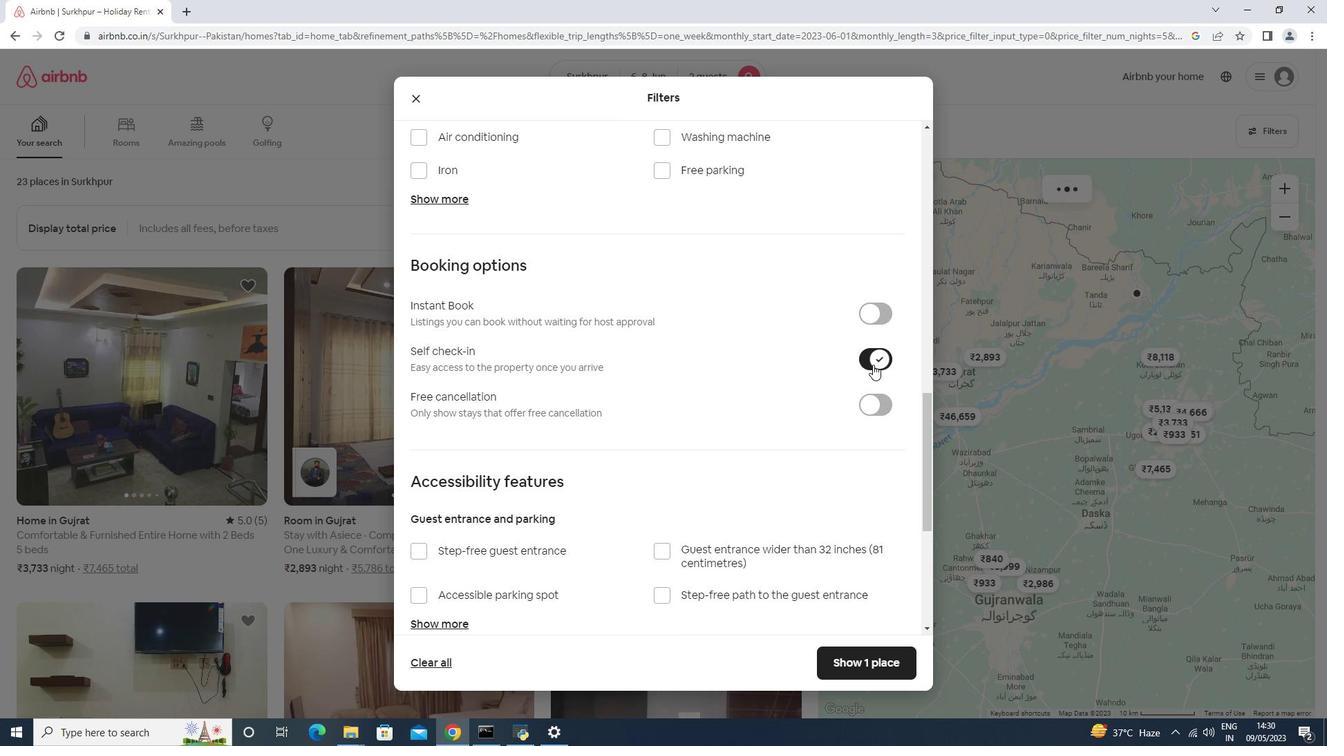 
Action: Mouse scrolled (873, 364) with delta (0, 0)
Screenshot: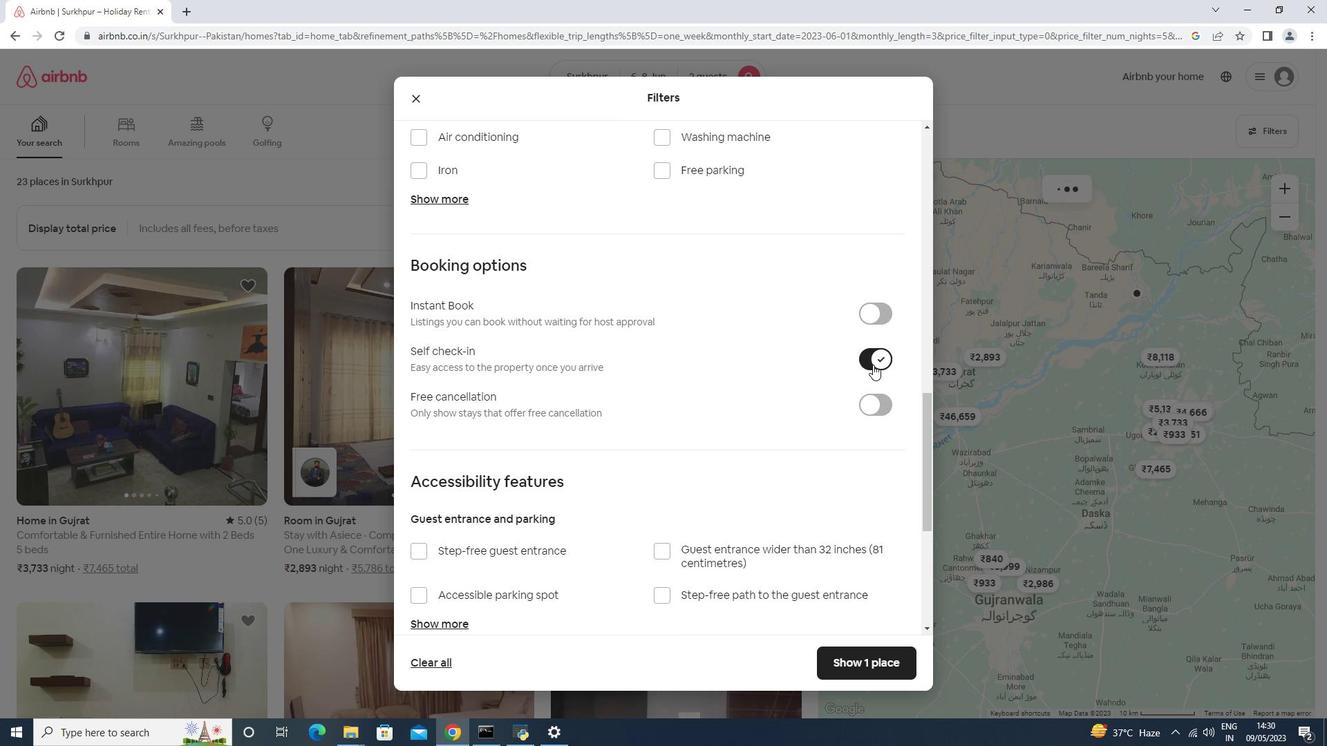 
Action: Mouse moved to (526, 534)
Screenshot: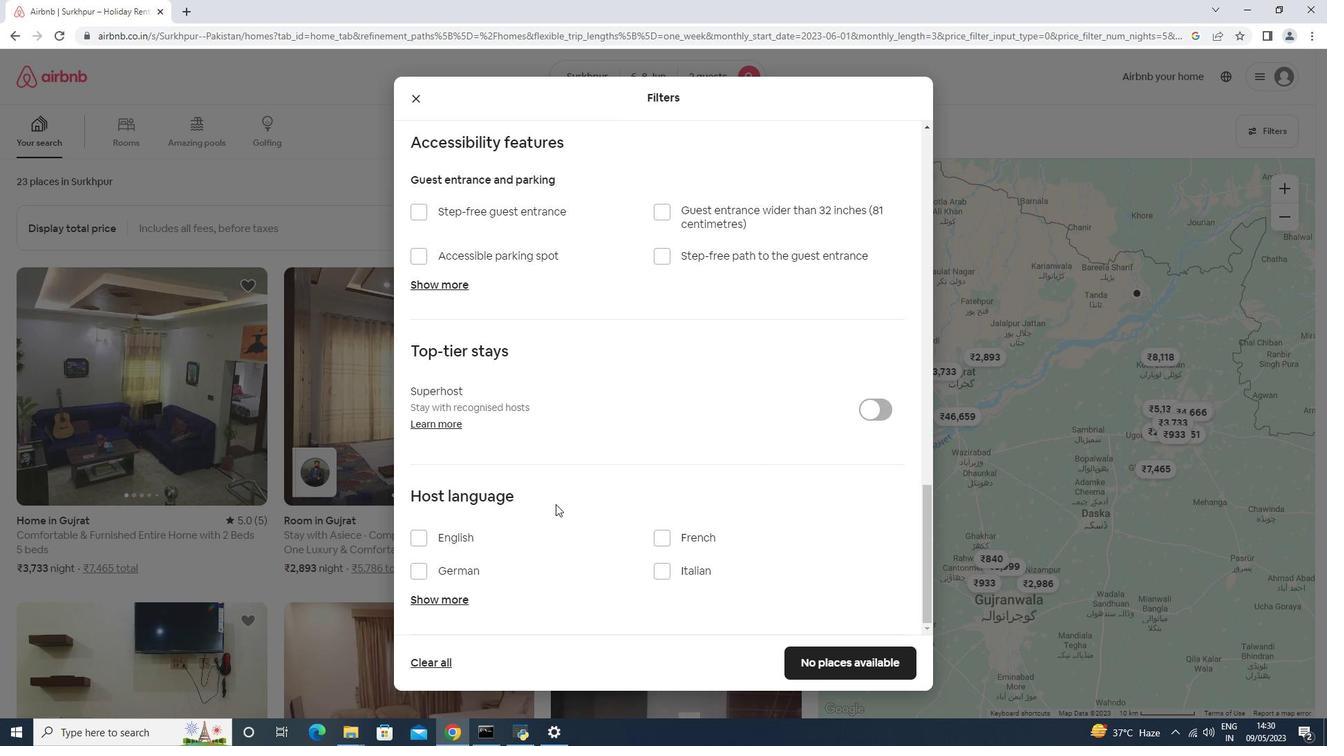 
Action: Mouse pressed left at (526, 534)
Screenshot: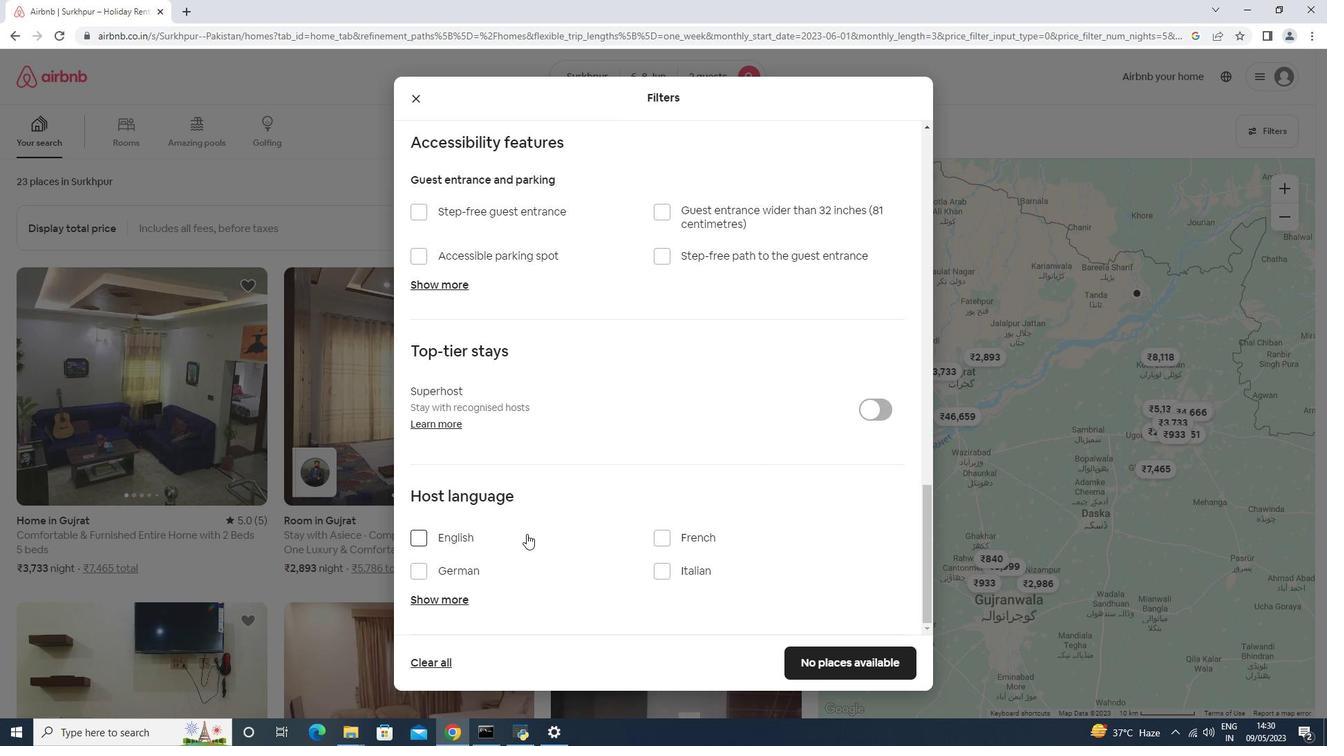 
Action: Mouse moved to (851, 659)
Screenshot: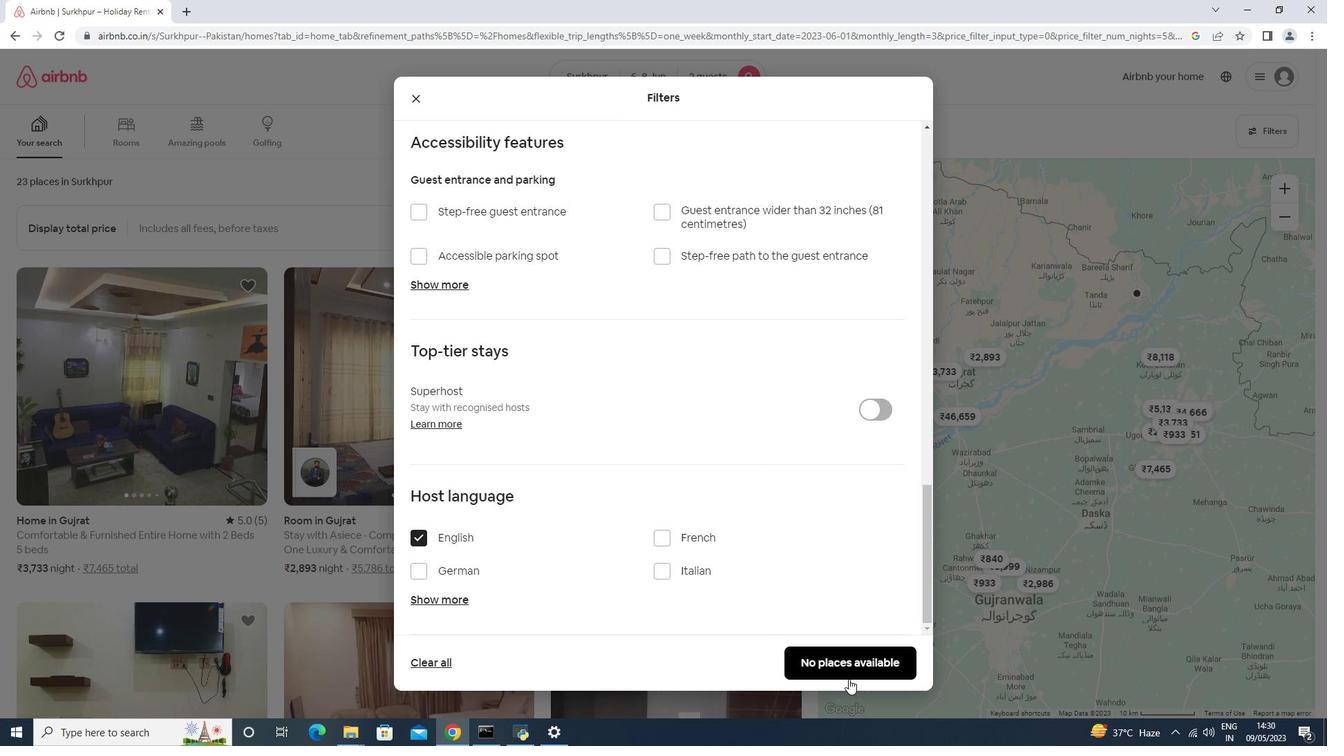 
Action: Mouse pressed left at (851, 659)
Screenshot: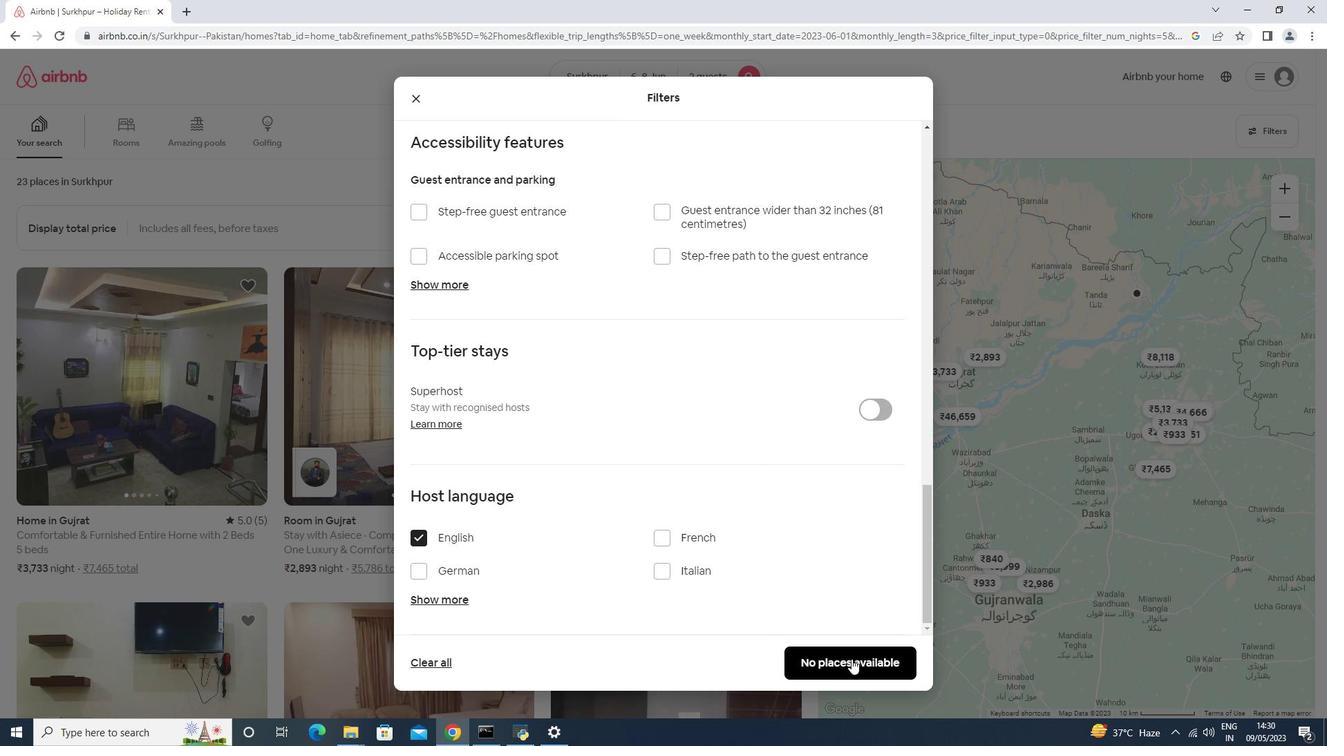 
